 Task: Find connections with filter location Debrecen with filter topic #househunting with filter profile language French with filter current company Dubai Jobs, Gulf Jobs, Jobs in Dubai, Qatar, Kuwait - Boyen Haddin & The Giant HR Consultant with filter school KRISHNA INSTITUTE OF ENGINEERING AND TECHNOLOGY, GHAZIABAD with filter industry Reupholstery and Furniture Repair with filter service category Trade Shows with filter keywords title Taper
Action: Mouse moved to (508, 46)
Screenshot: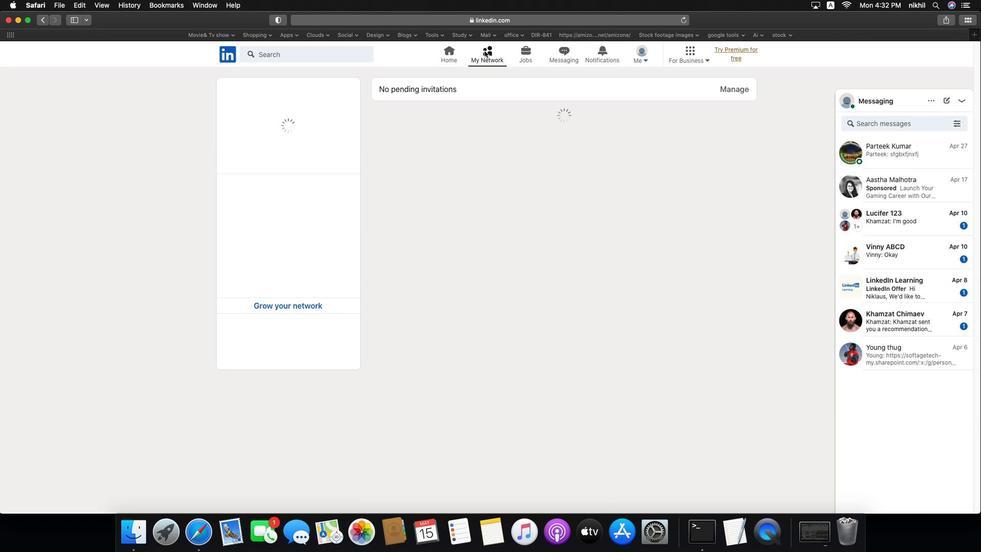 
Action: Mouse pressed left at (508, 46)
Screenshot: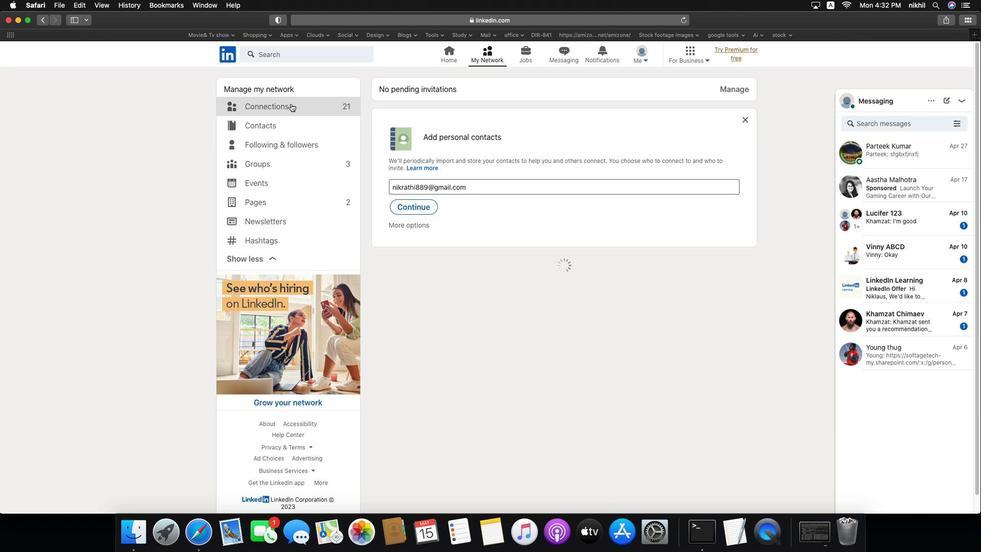 
Action: Mouse moved to (302, 102)
Screenshot: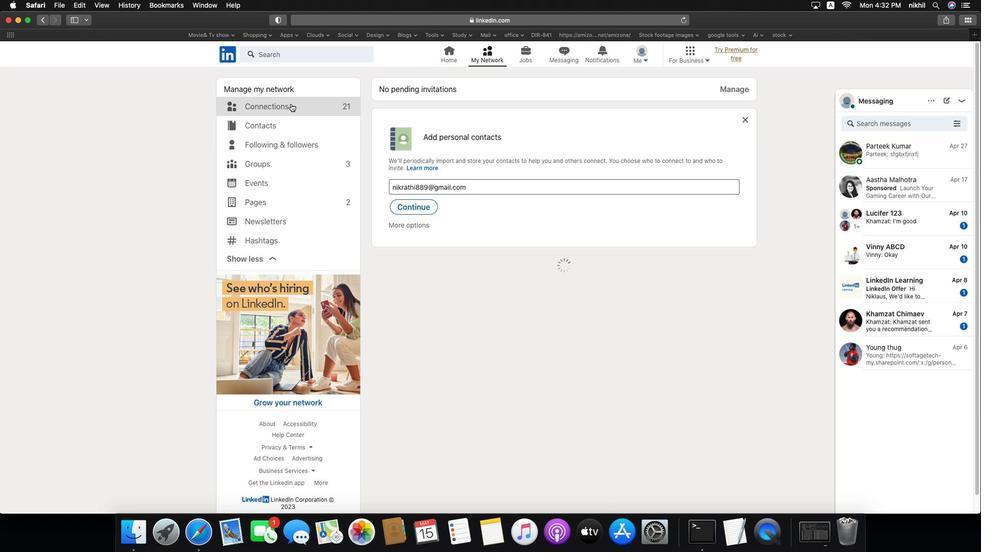 
Action: Mouse pressed left at (302, 102)
Screenshot: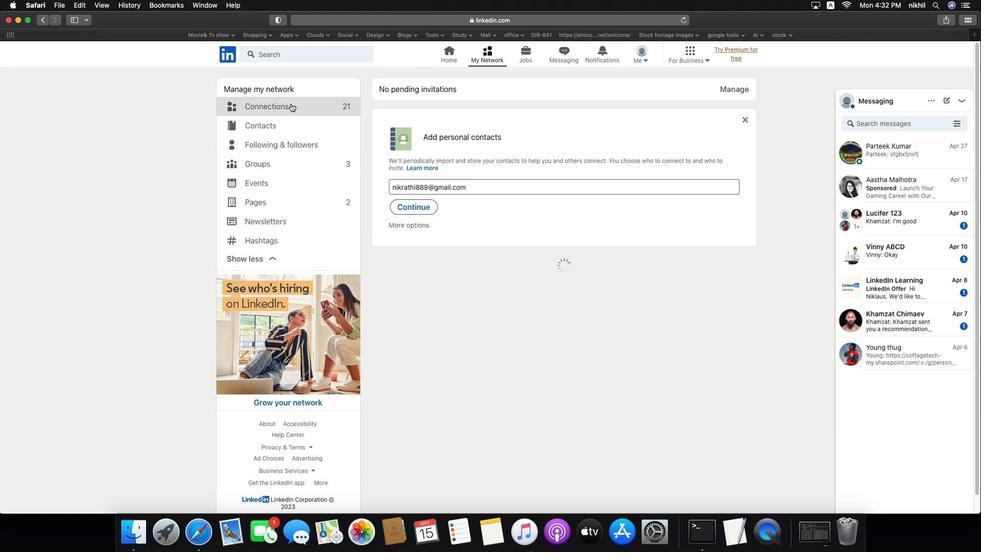 
Action: Mouse moved to (329, 119)
Screenshot: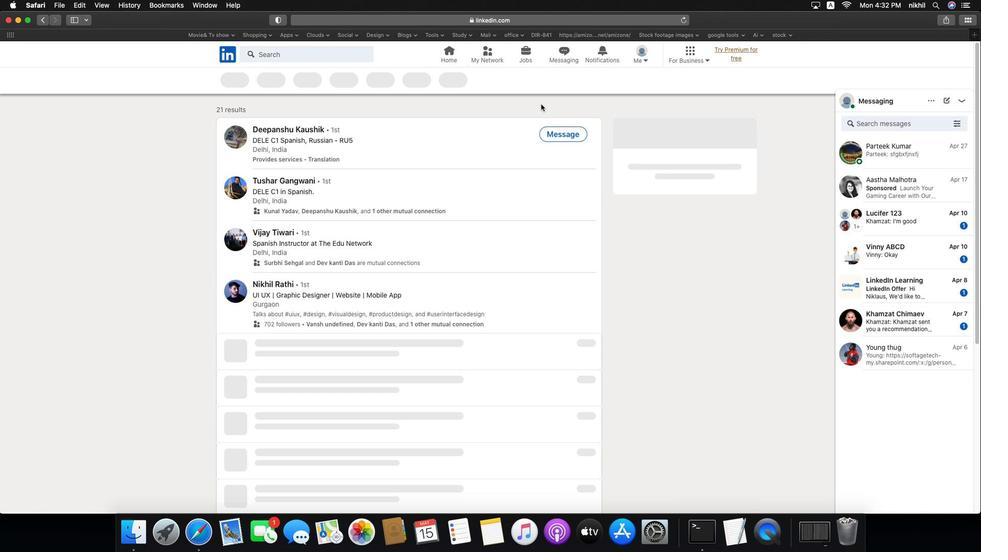 
Action: Mouse scrolled (329, 119) with delta (-7, -7)
Screenshot: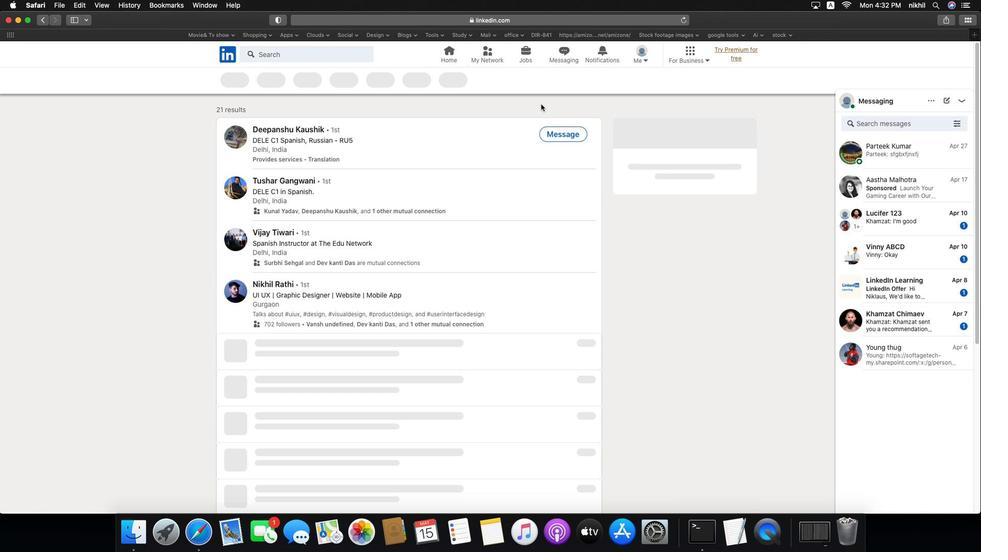 
Action: Mouse scrolled (329, 119) with delta (-7, -7)
Screenshot: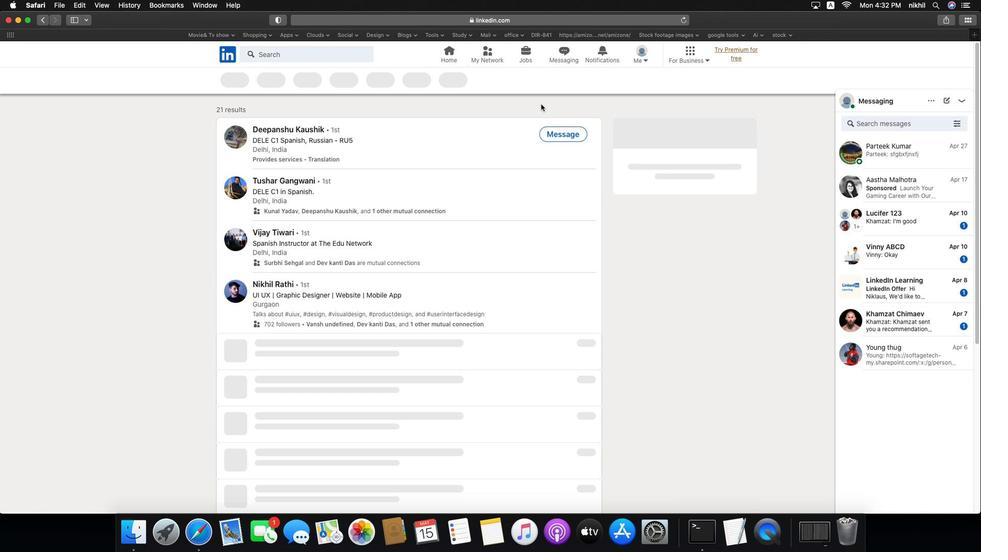 
Action: Mouse scrolled (329, 119) with delta (-7, -6)
Screenshot: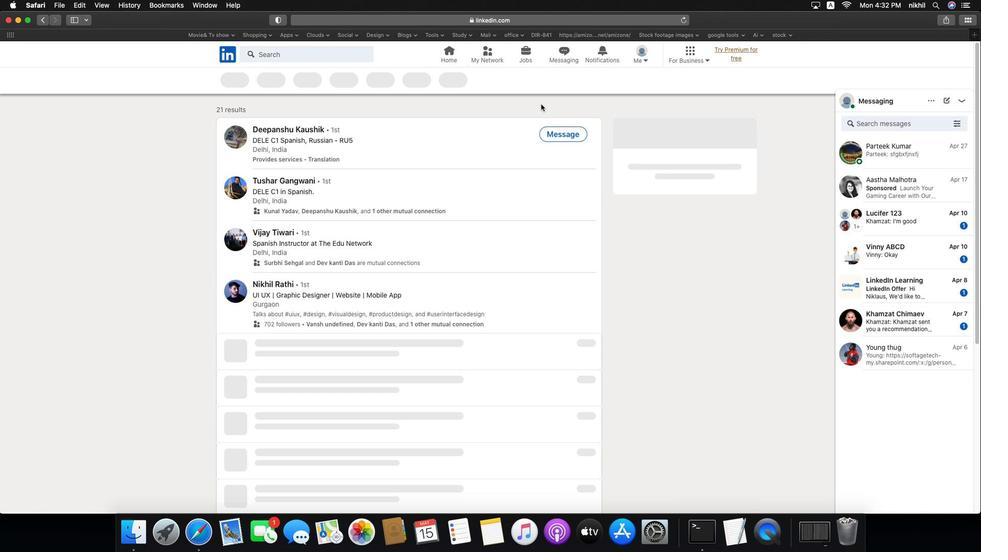 
Action: Mouse scrolled (329, 119) with delta (-7, -5)
Screenshot: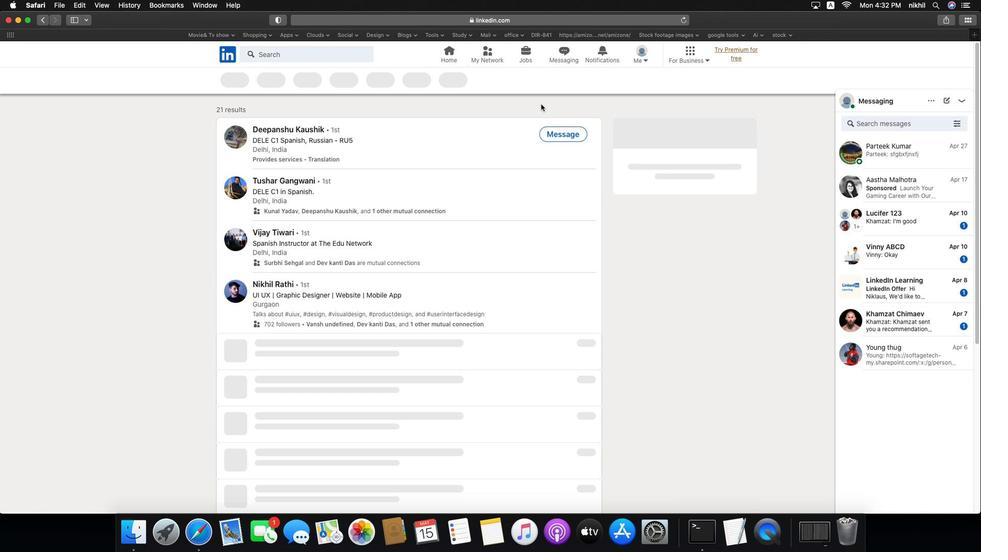 
Action: Mouse moved to (569, 103)
Screenshot: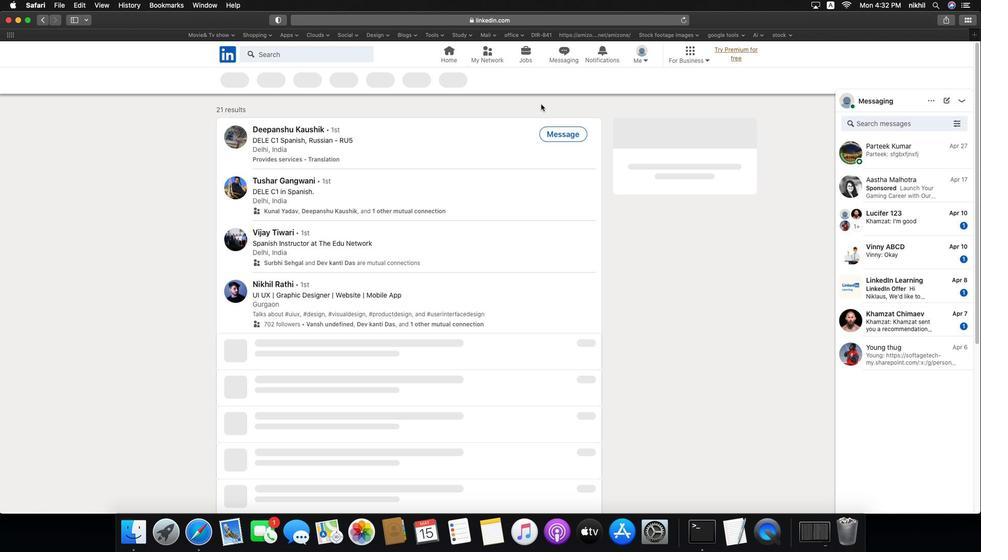 
Action: Mouse pressed left at (569, 103)
Screenshot: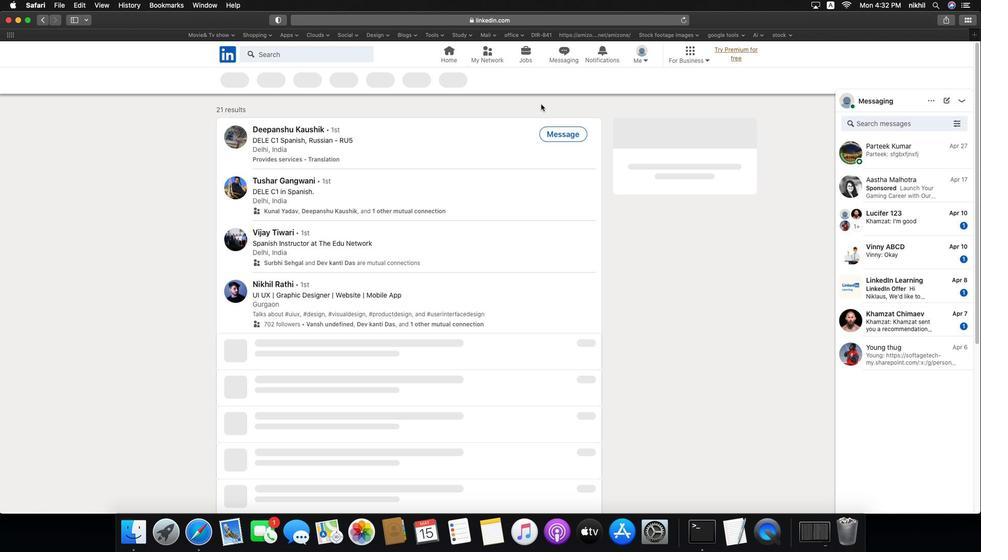 
Action: Mouse moved to (568, 82)
Screenshot: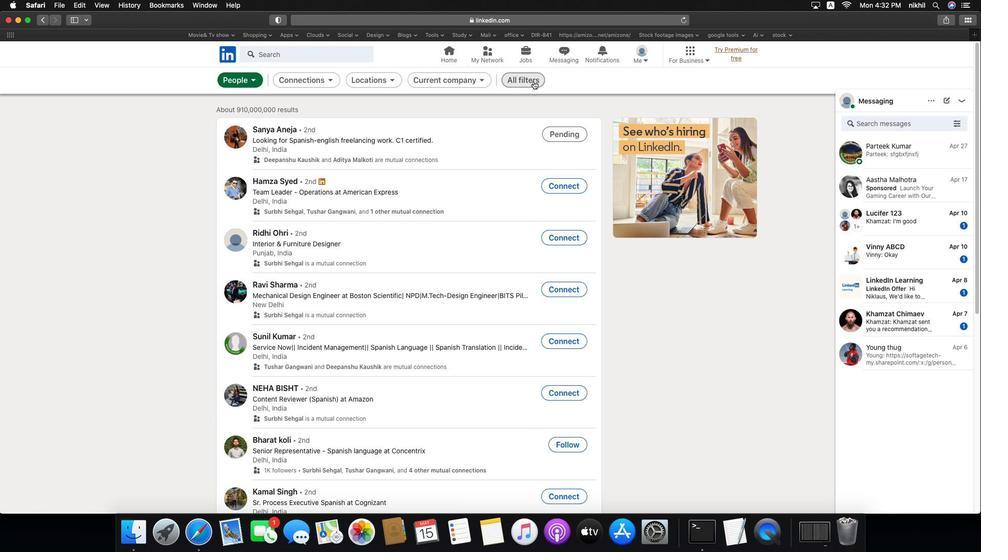 
Action: Mouse pressed left at (568, 82)
Screenshot: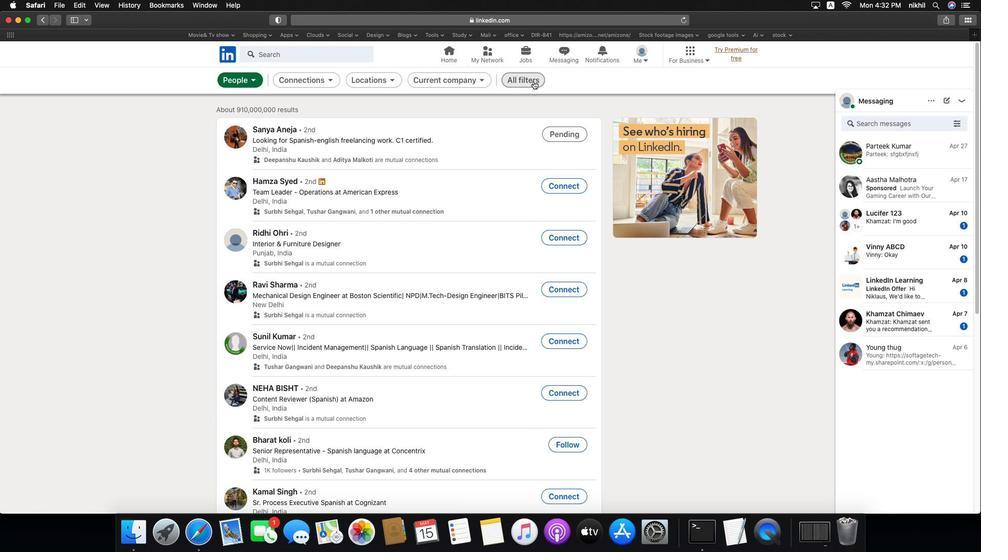 
Action: Mouse moved to (560, 78)
Screenshot: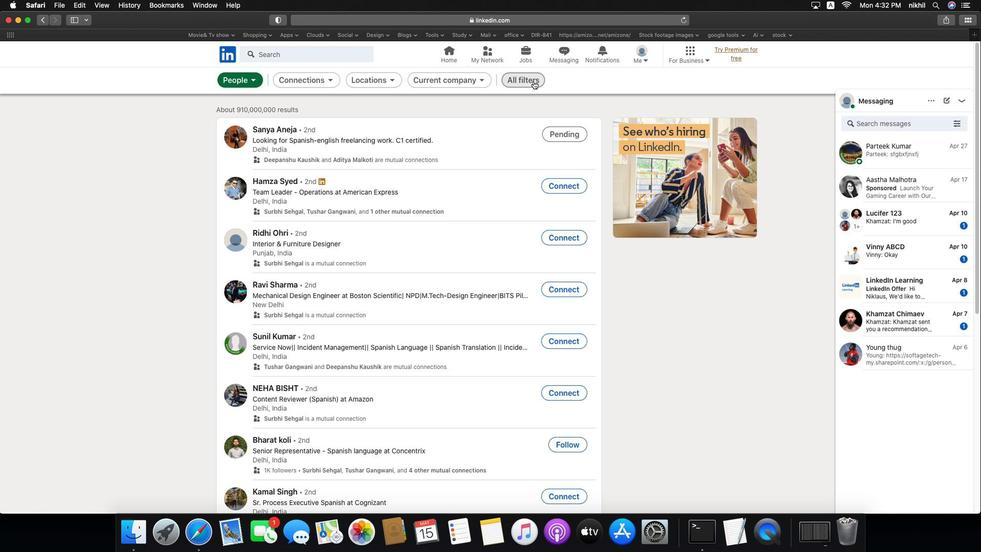 
Action: Mouse pressed left at (560, 78)
Screenshot: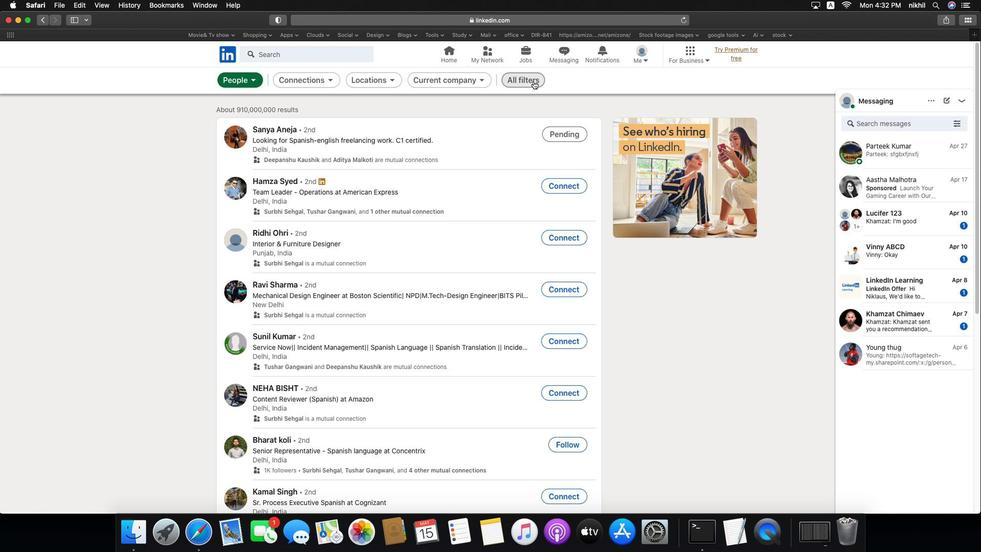 
Action: Mouse moved to (898, 270)
Screenshot: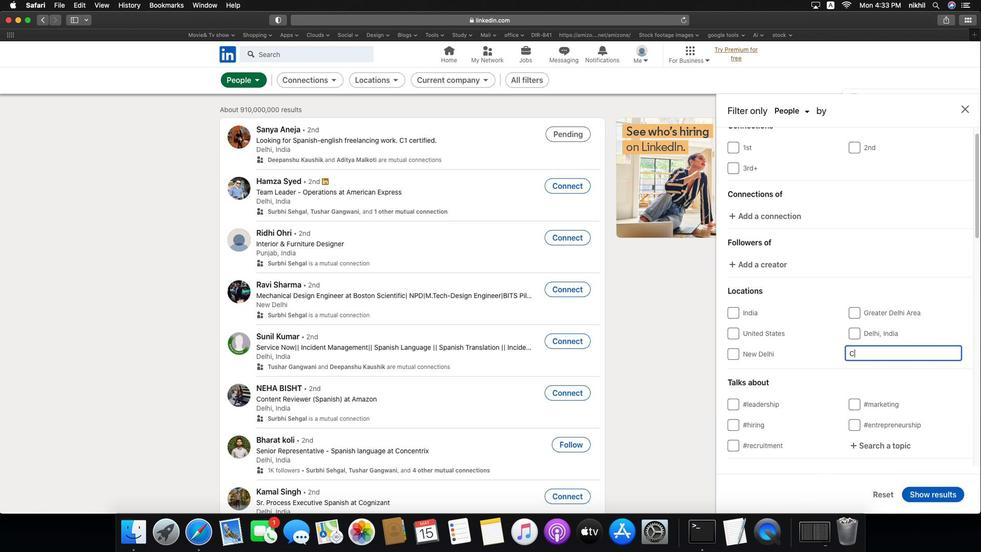 
Action: Mouse scrolled (898, 270) with delta (-7, -8)
Screenshot: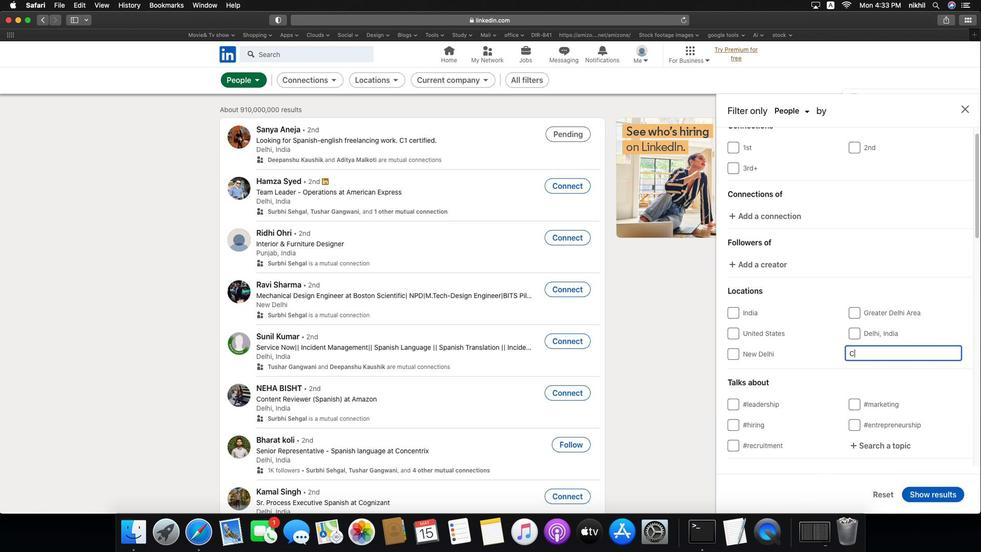 
Action: Mouse scrolled (898, 270) with delta (-7, -8)
Screenshot: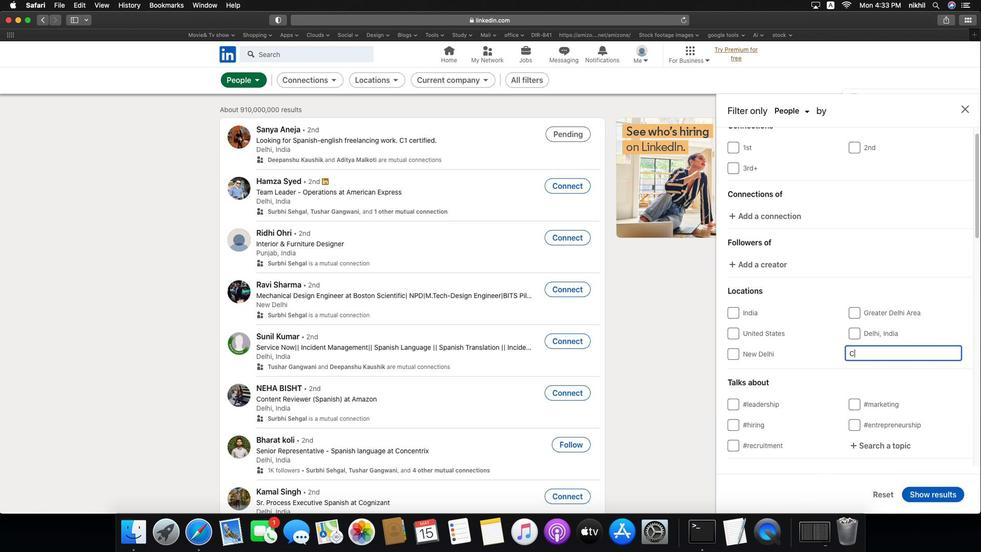 
Action: Mouse moved to (917, 367)
Screenshot: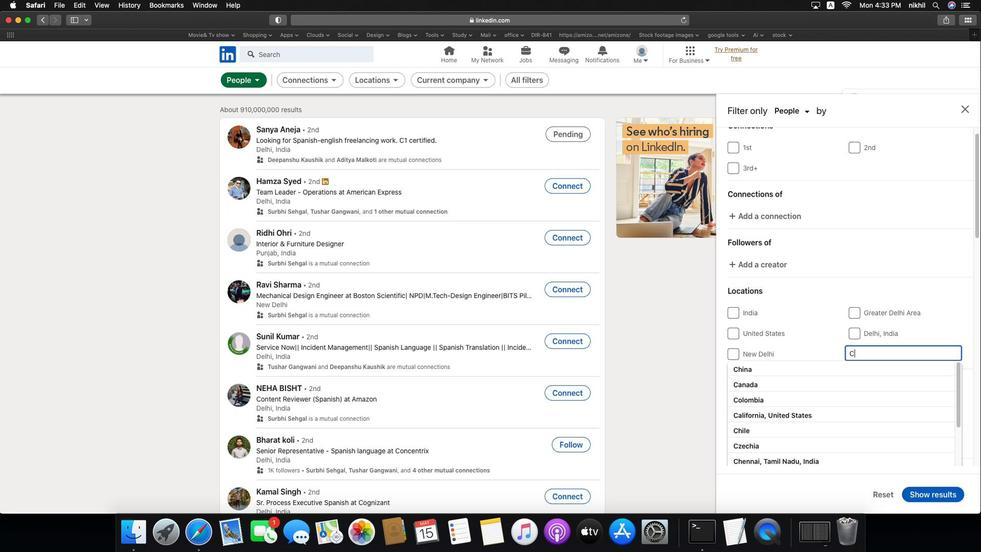 
Action: Mouse pressed left at (917, 367)
Screenshot: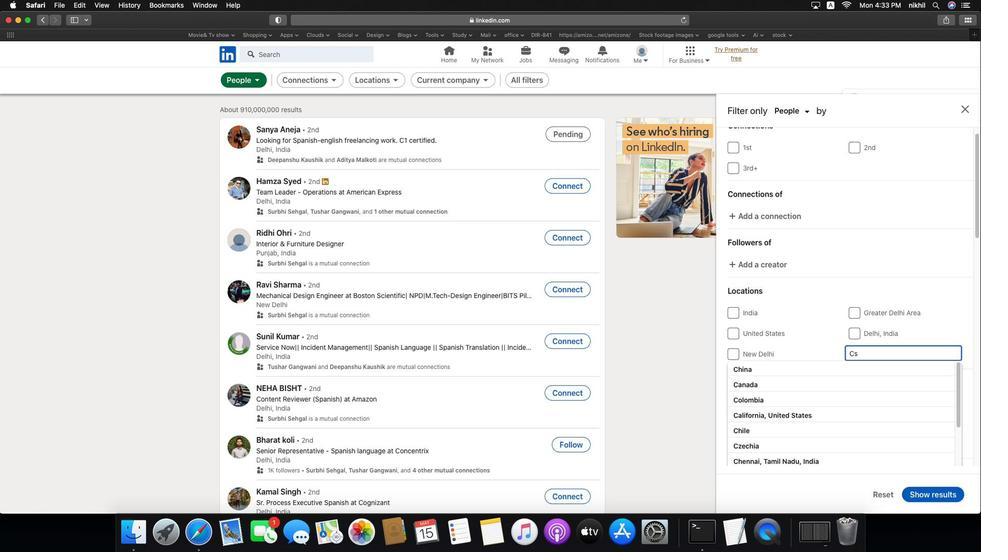 
Action: Key pressed Key.caps_lock'C'Key.caps_lock's''o''n''g''r''a''d'Key.enter
Screenshot: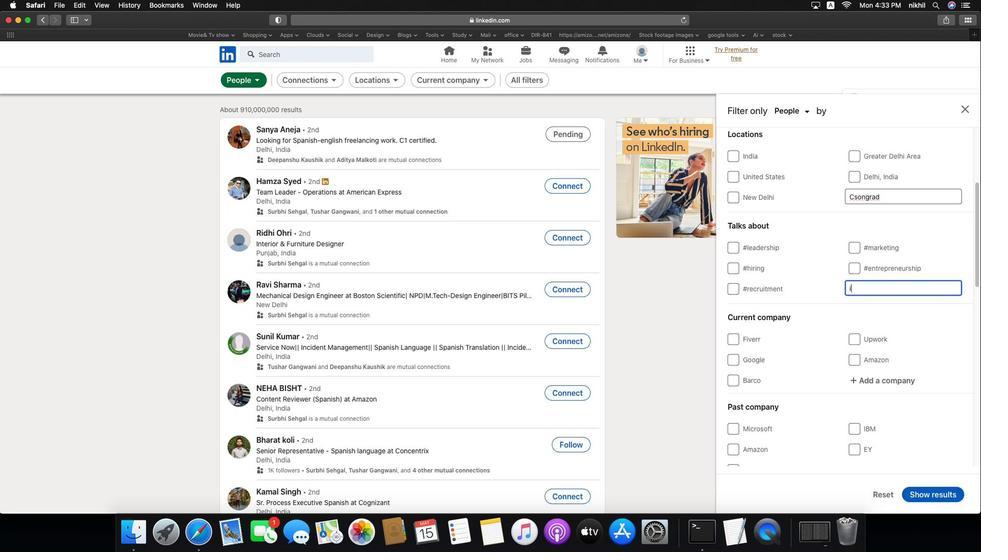 
Action: Mouse moved to (919, 368)
Screenshot: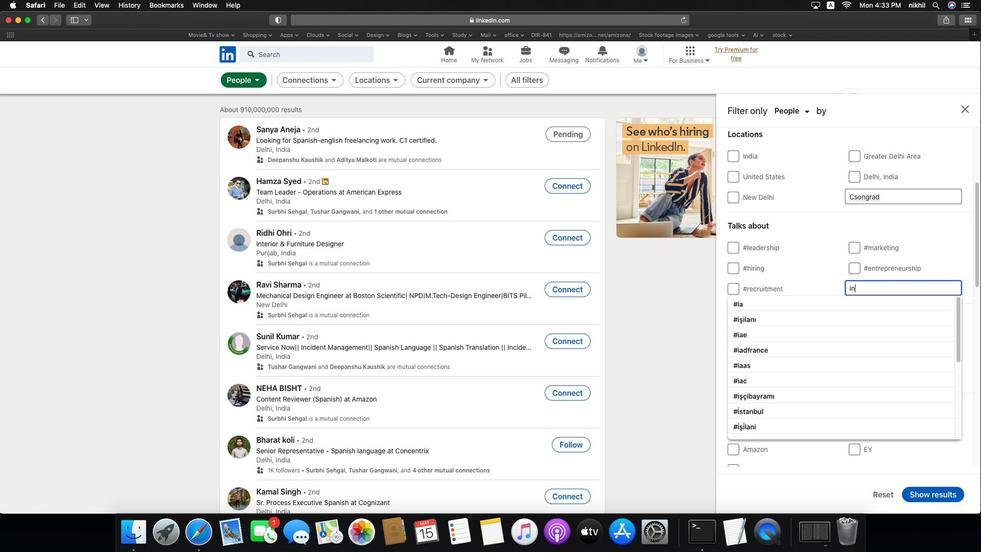 
Action: Mouse scrolled (919, 368) with delta (-7, -8)
Screenshot: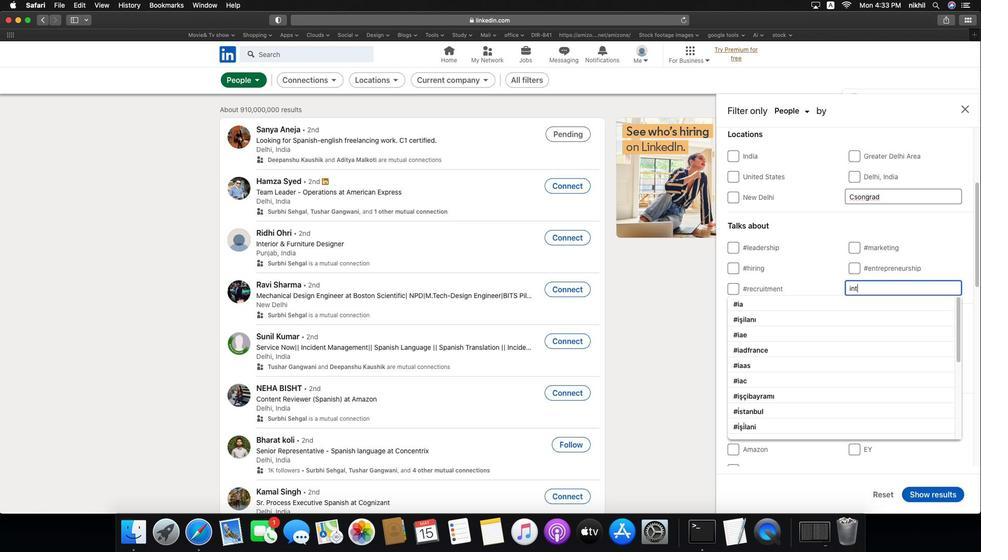 
Action: Mouse scrolled (919, 368) with delta (-7, -8)
Screenshot: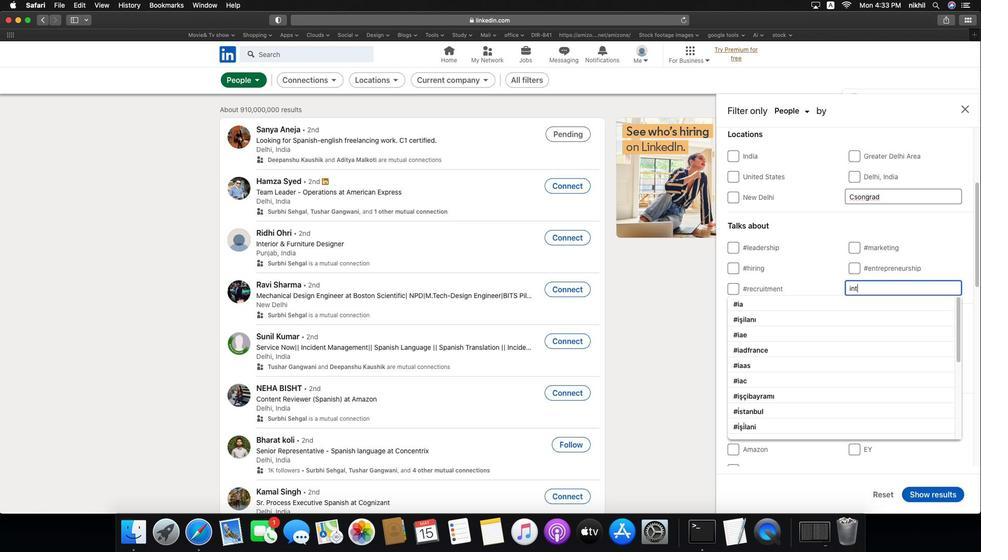 
Action: Mouse scrolled (919, 368) with delta (-7, -9)
Screenshot: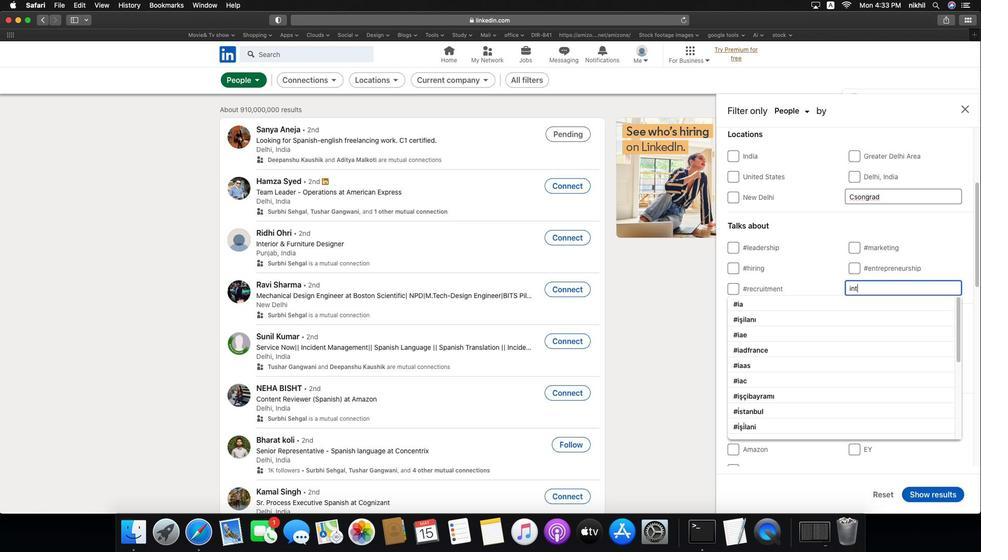 
Action: Mouse scrolled (919, 368) with delta (-7, -9)
Screenshot: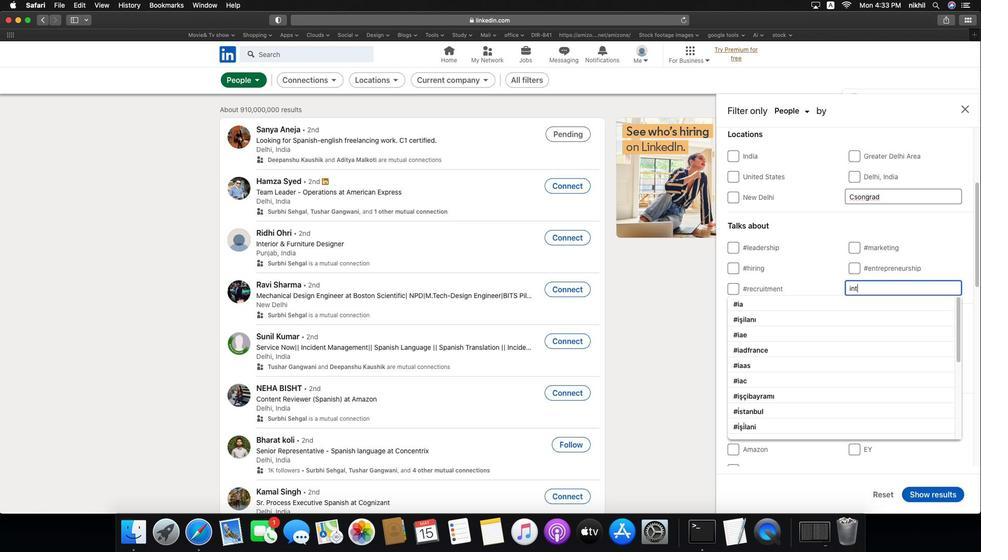 
Action: Mouse moved to (919, 303)
Screenshot: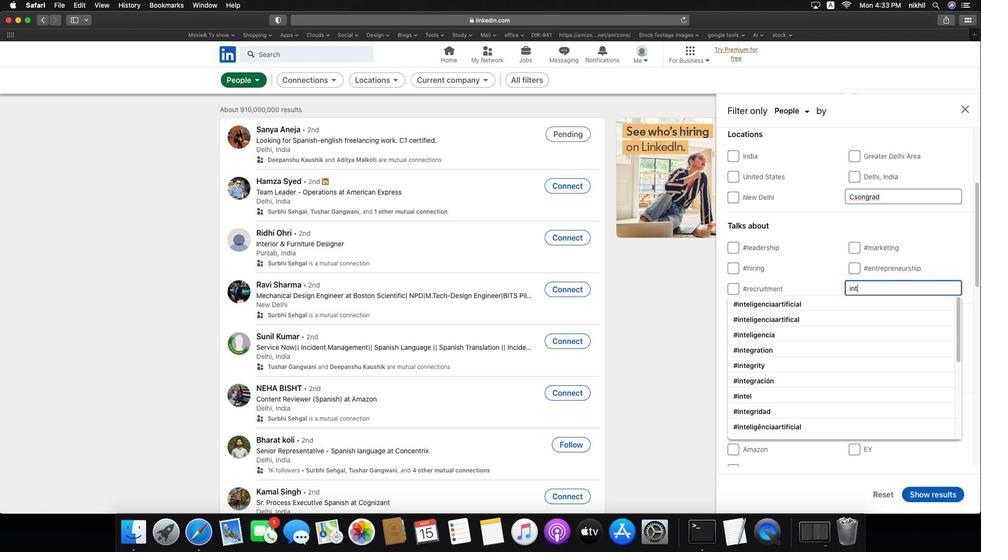 
Action: Mouse pressed left at (919, 303)
Screenshot: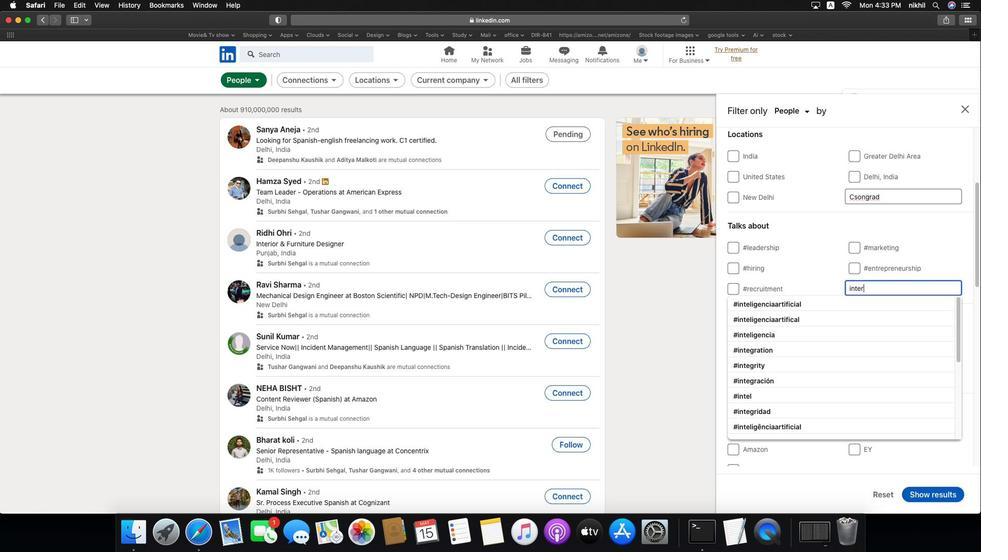 
Action: Key pressed 'i''n''t''e''r'
Screenshot: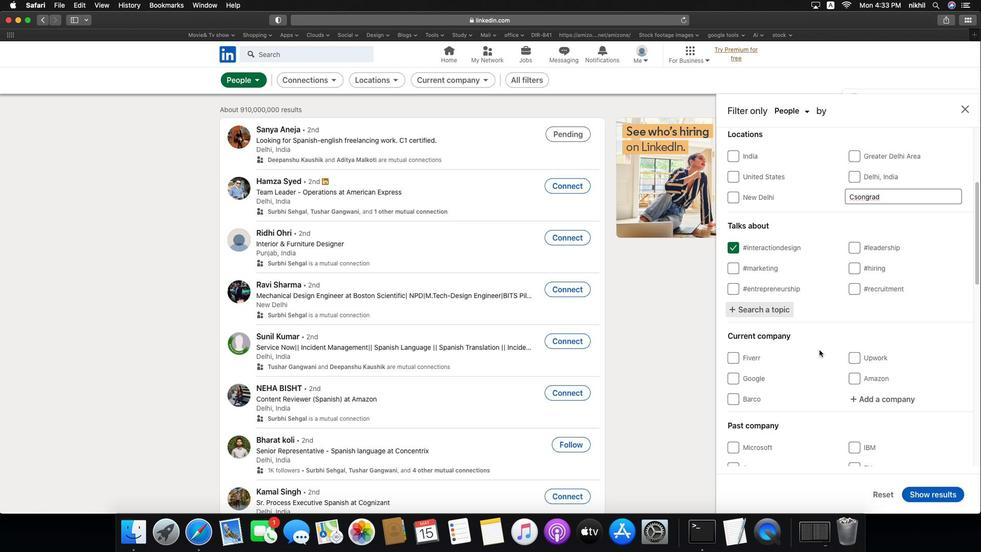 
Action: Mouse moved to (866, 365)
Screenshot: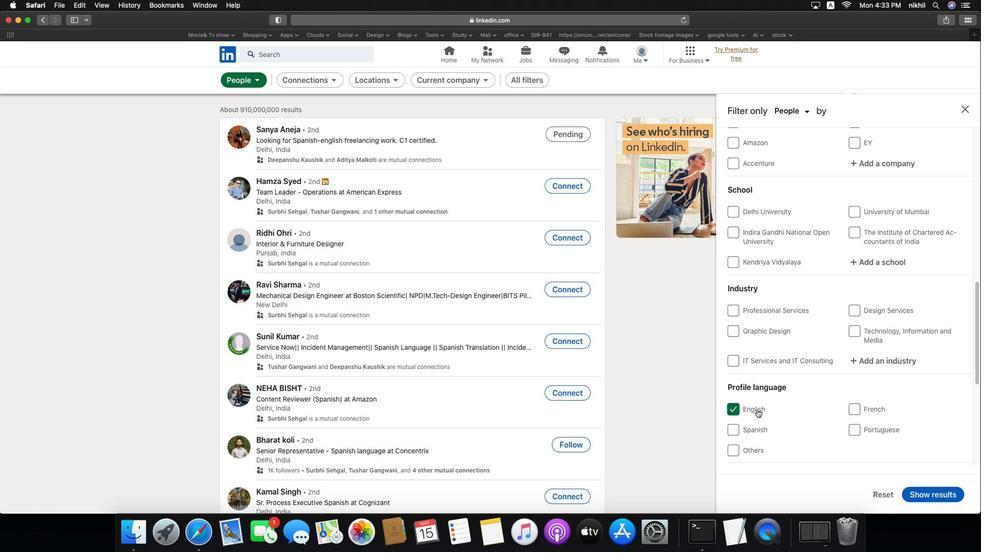 
Action: Mouse pressed left at (866, 365)
Screenshot: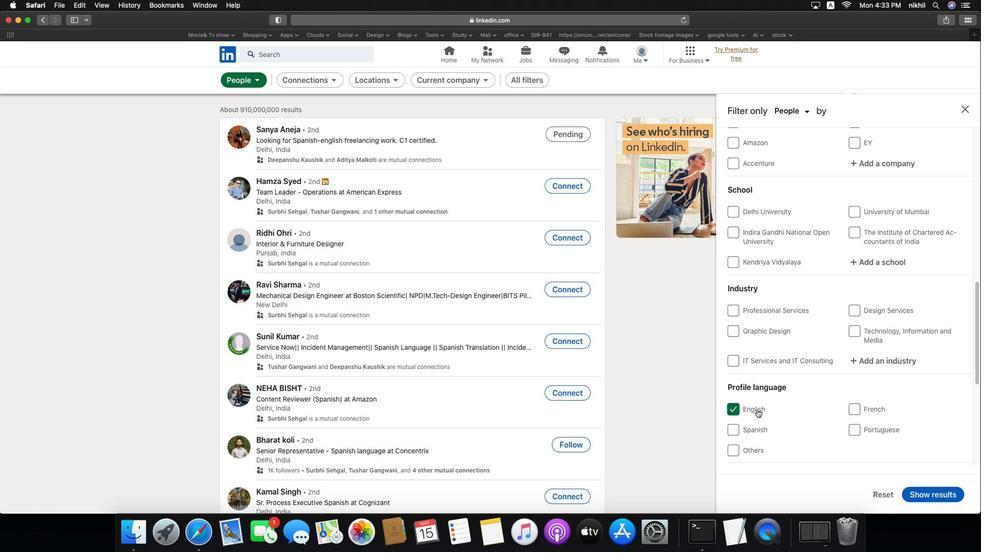 
Action: Mouse moved to (866, 365)
Screenshot: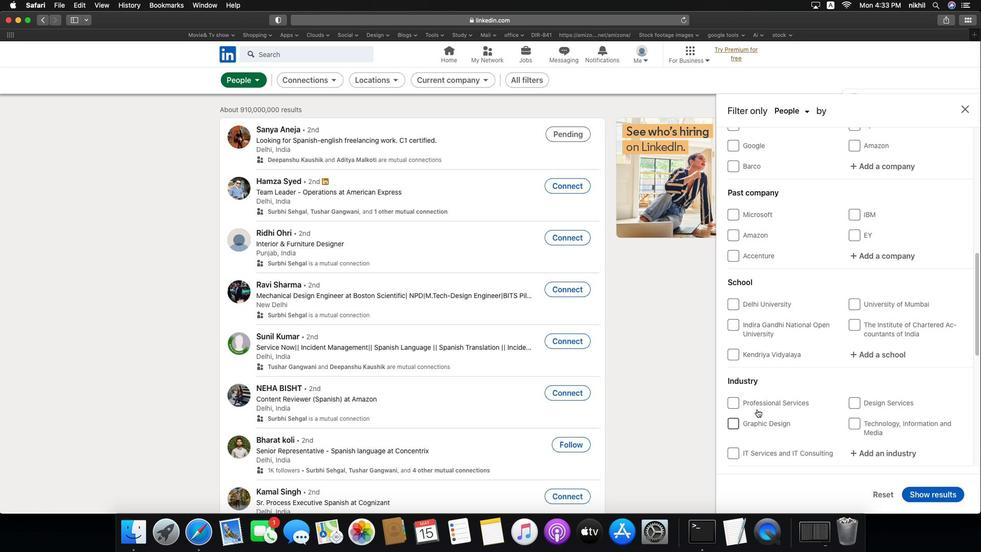 
Action: Mouse scrolled (866, 365) with delta (-7, -8)
Screenshot: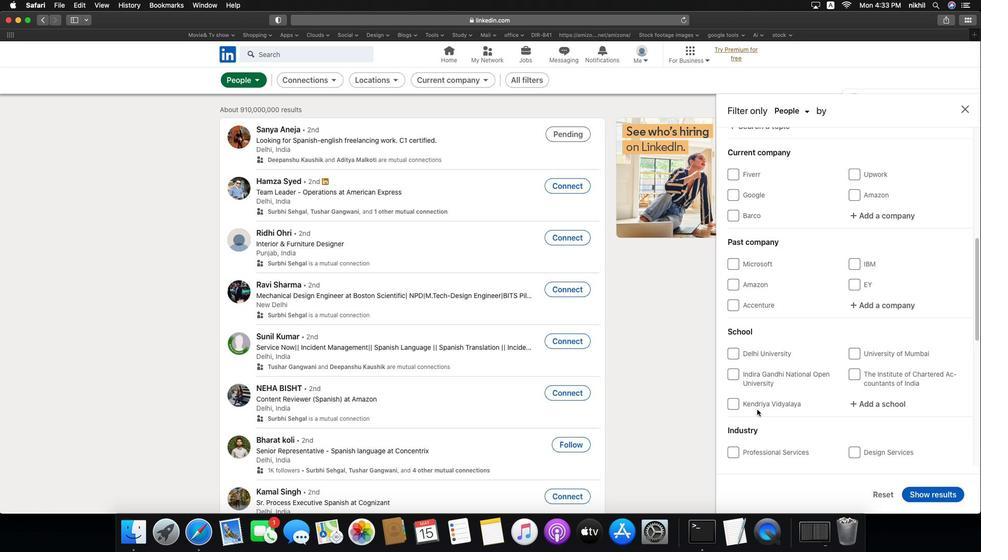 
Action: Mouse scrolled (866, 365) with delta (-7, -8)
Screenshot: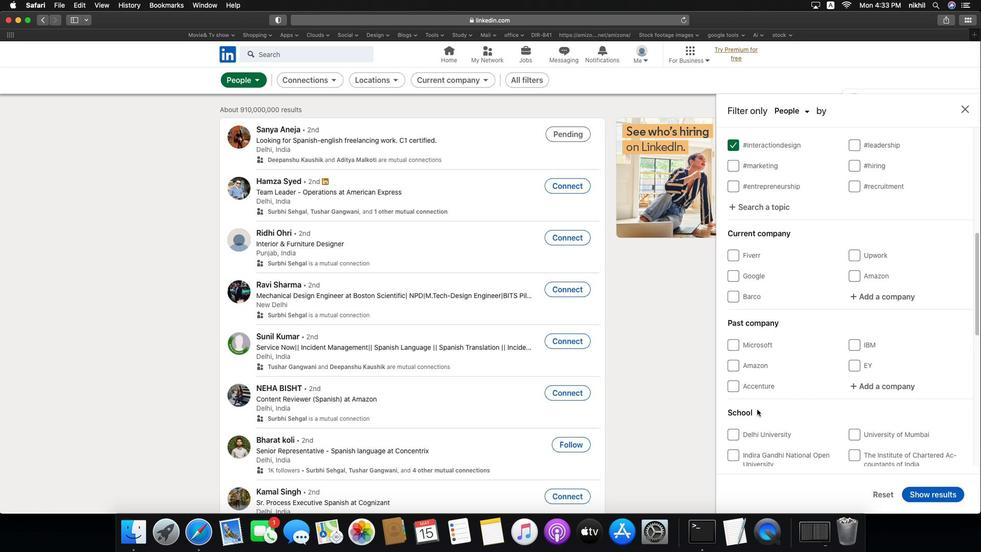 
Action: Mouse scrolled (866, 365) with delta (-7, -8)
Screenshot: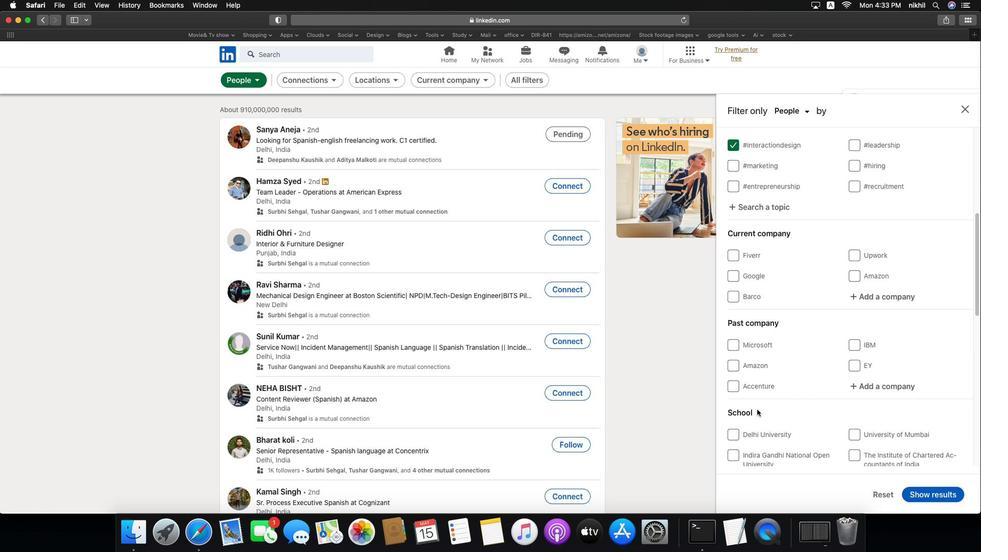 
Action: Mouse scrolled (866, 365) with delta (-7, -8)
Screenshot: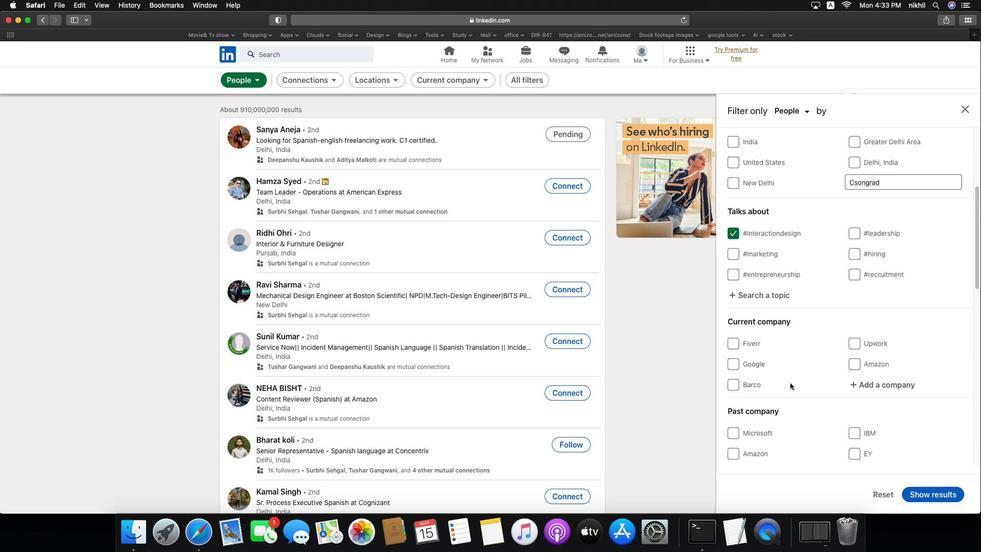 
Action: Mouse scrolled (866, 365) with delta (-7, -8)
Screenshot: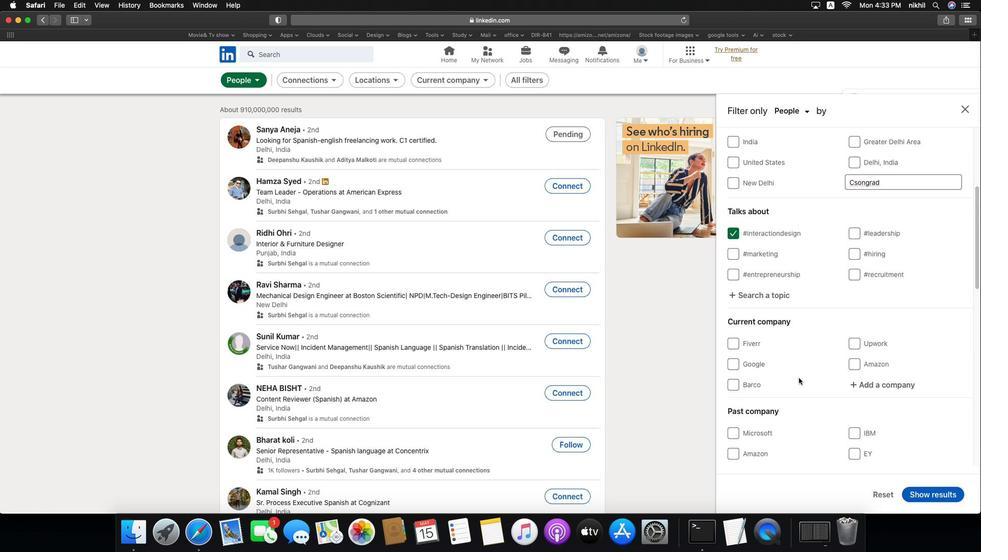 
Action: Mouse scrolled (866, 365) with delta (-7, -9)
Screenshot: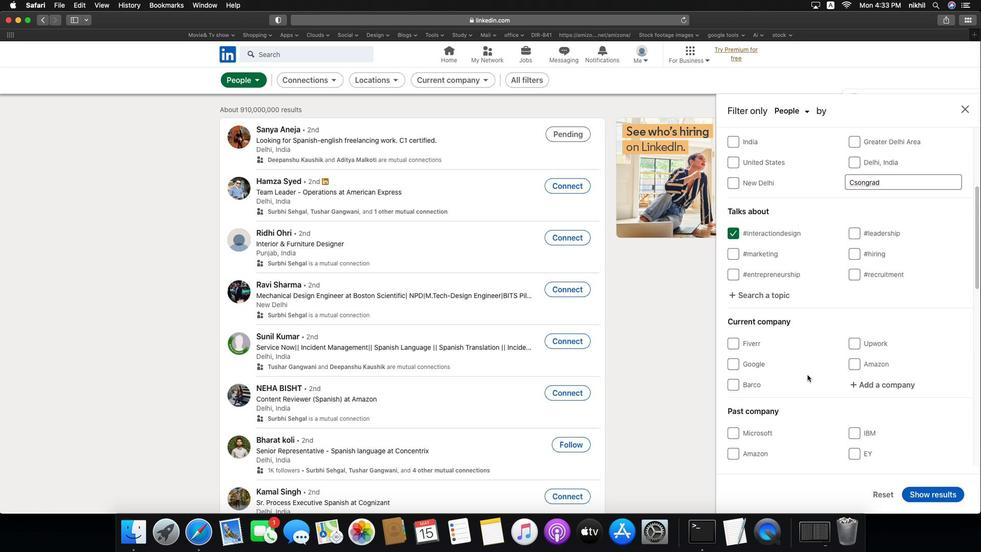 
Action: Mouse scrolled (866, 365) with delta (-7, -9)
Screenshot: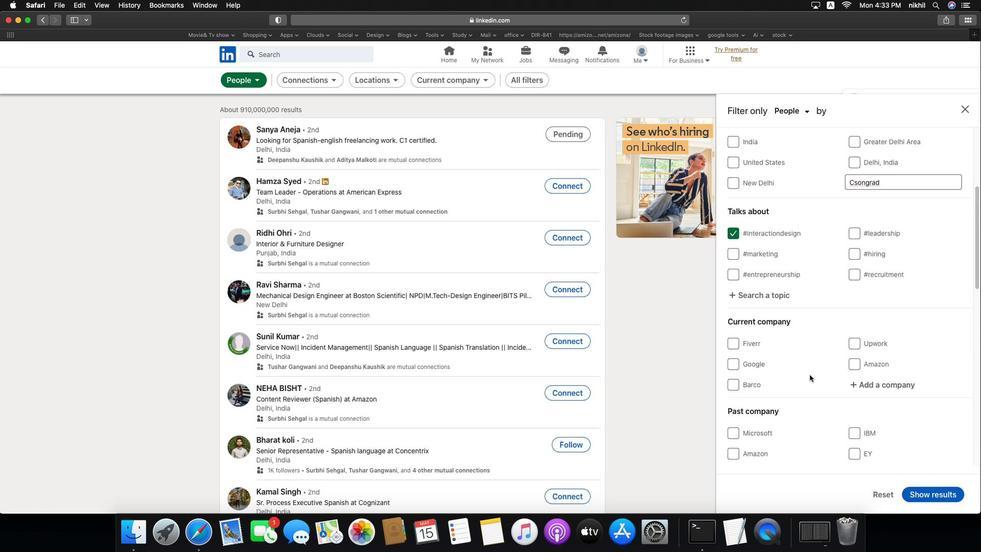
Action: Mouse scrolled (866, 365) with delta (-7, -8)
Screenshot: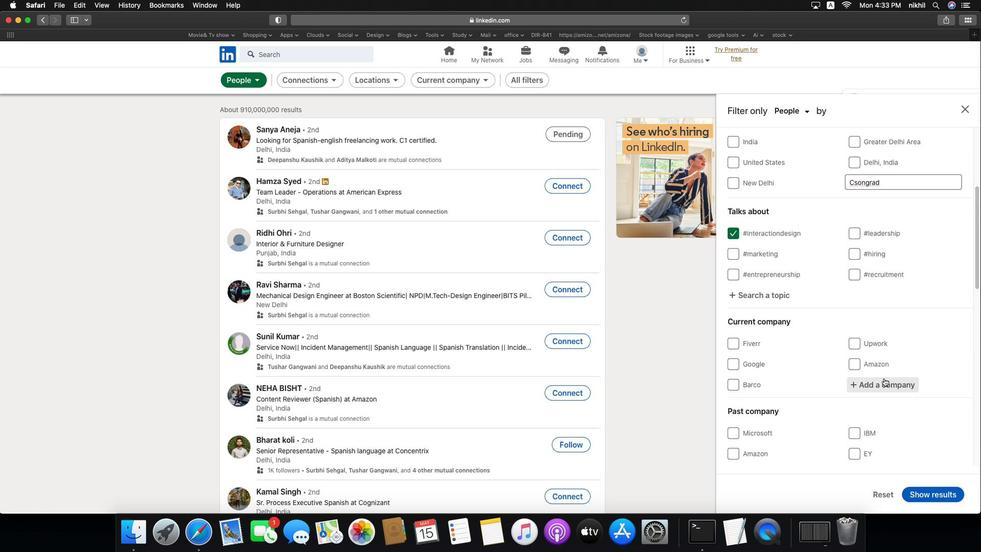 
Action: Mouse scrolled (866, 365) with delta (-7, -8)
Screenshot: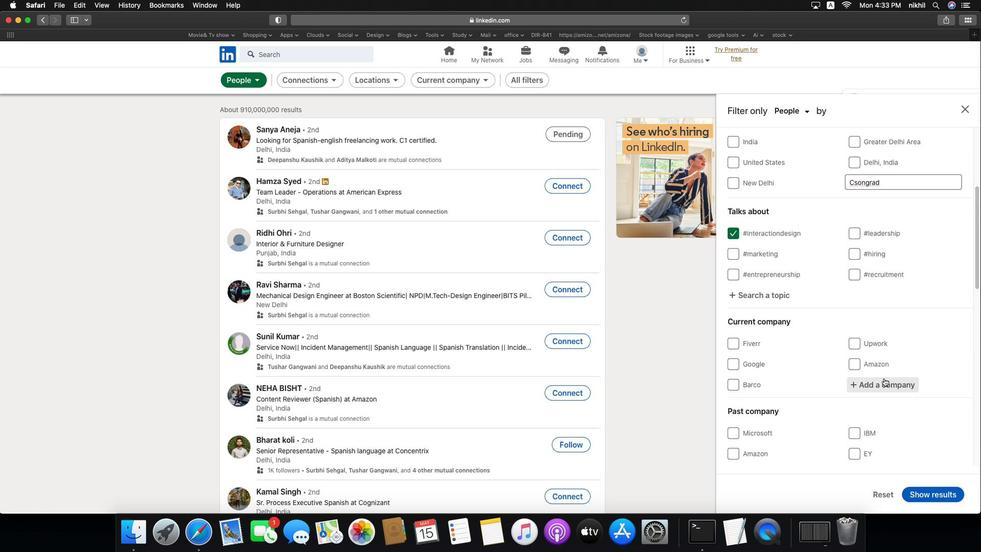 
Action: Mouse scrolled (866, 365) with delta (-7, -9)
Screenshot: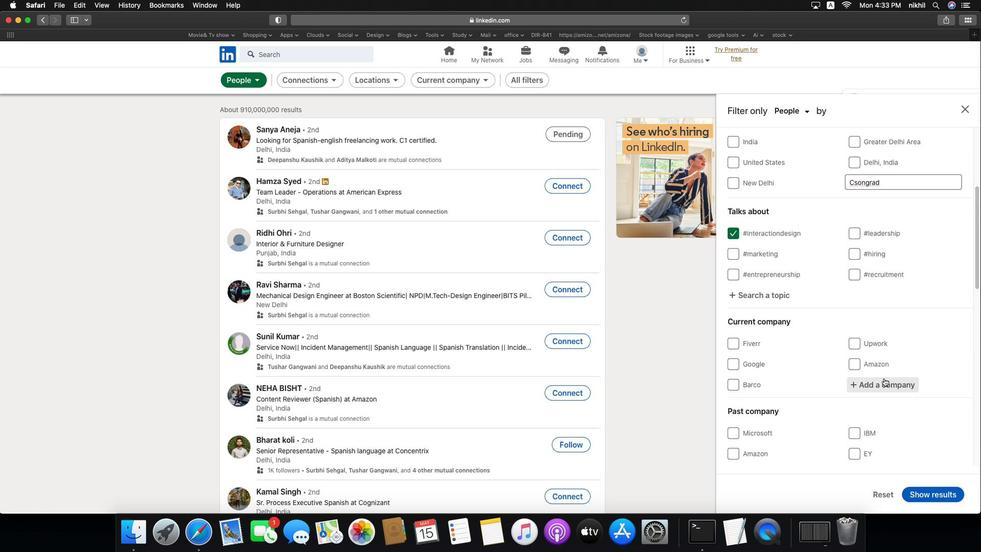 
Action: Mouse scrolled (866, 365) with delta (-7, -8)
Screenshot: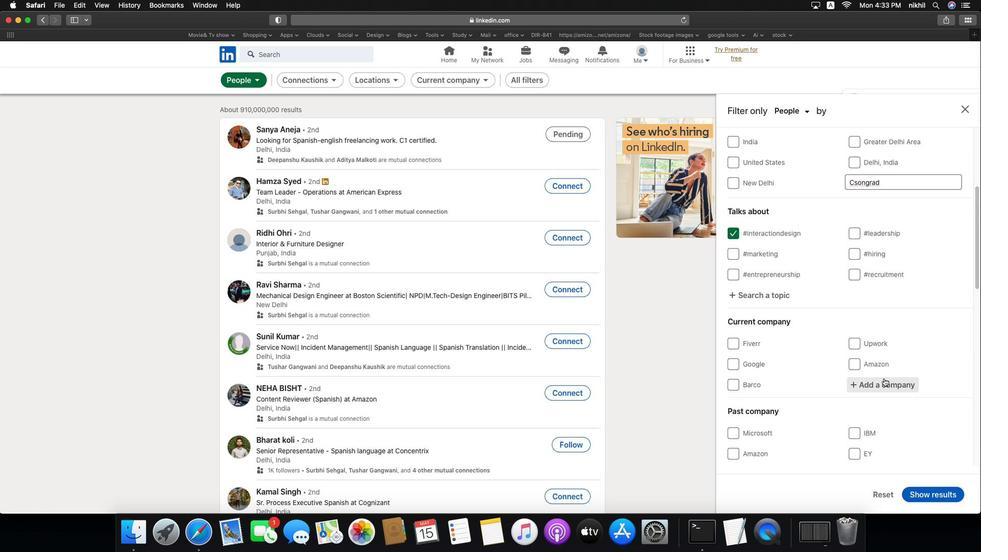 
Action: Mouse moved to (799, 428)
Screenshot: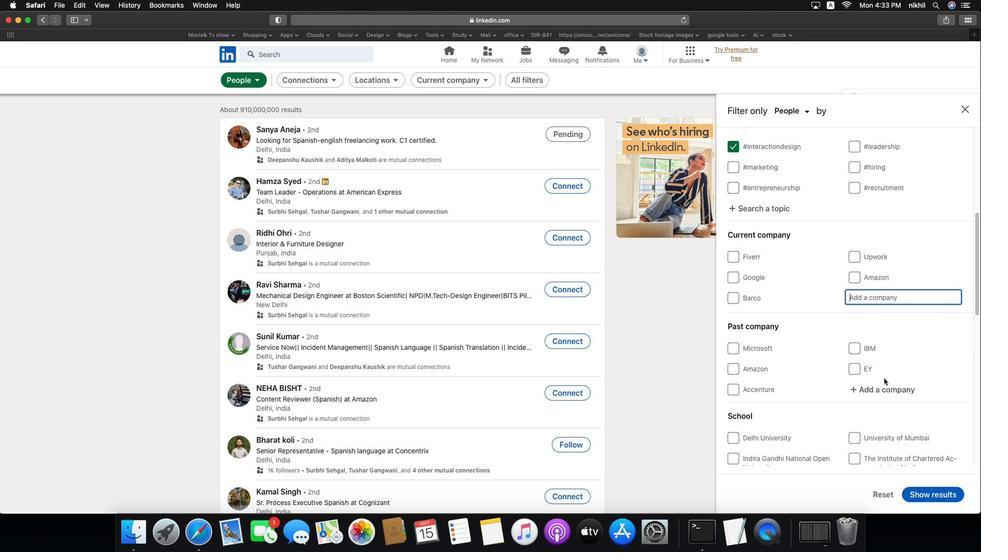 
Action: Mouse pressed left at (799, 428)
Screenshot: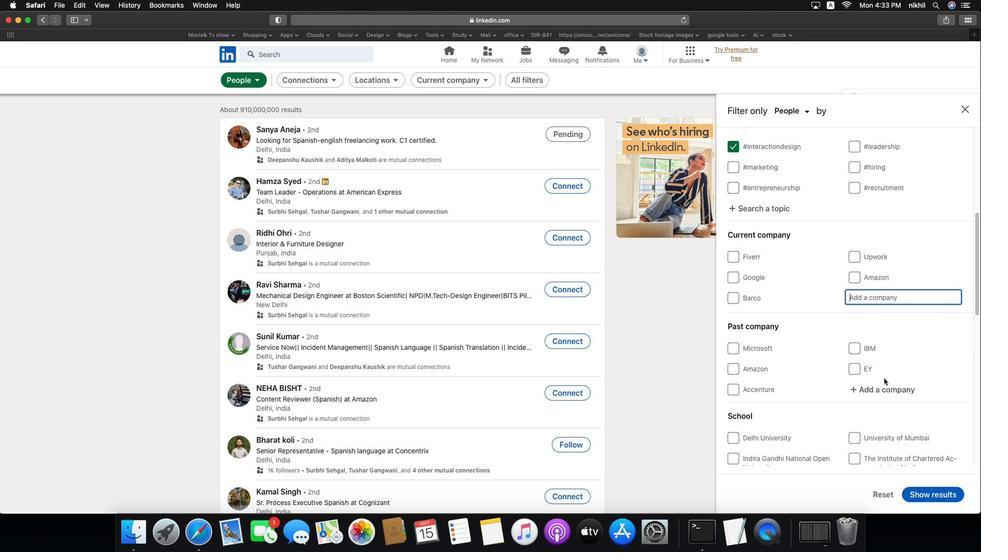
Action: Mouse scrolled (799, 428) with delta (-7, -7)
Screenshot: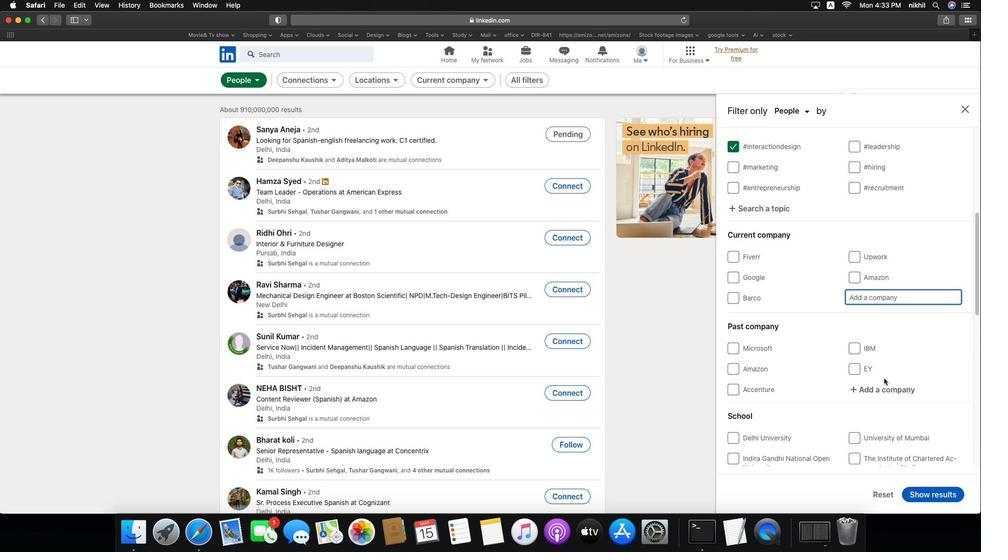 
Action: Mouse scrolled (799, 428) with delta (-7, -7)
Screenshot: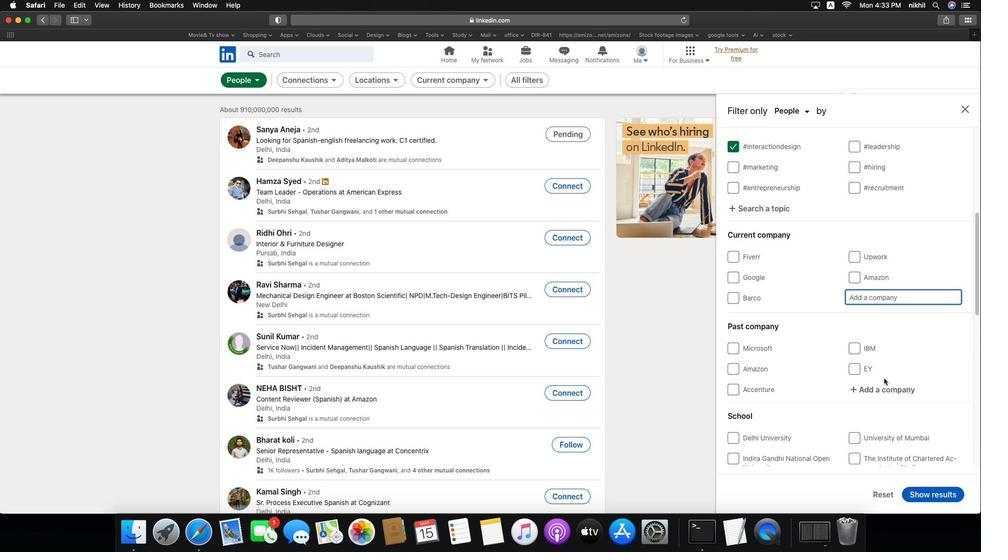 
Action: Mouse scrolled (799, 428) with delta (-7, -6)
Screenshot: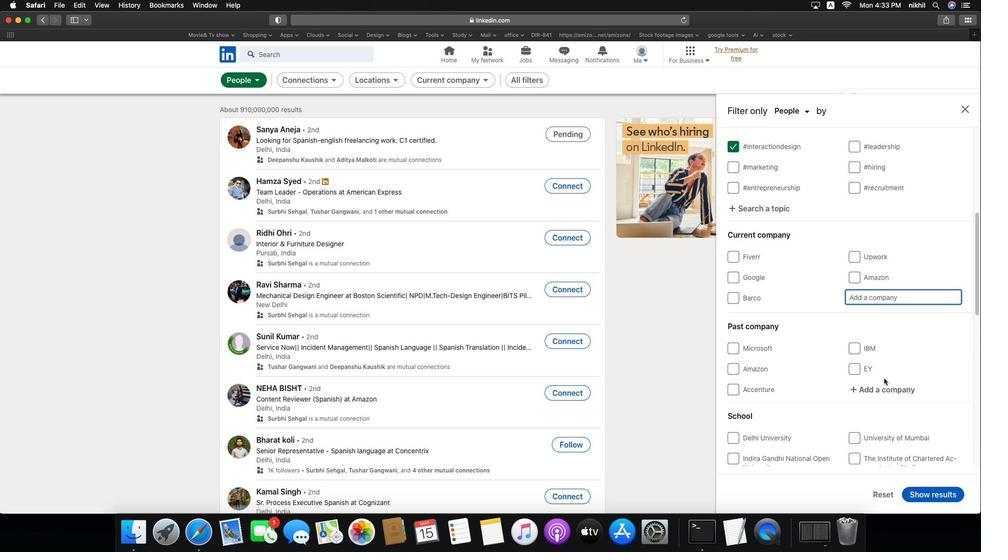 
Action: Mouse scrolled (799, 428) with delta (-7, -7)
Screenshot: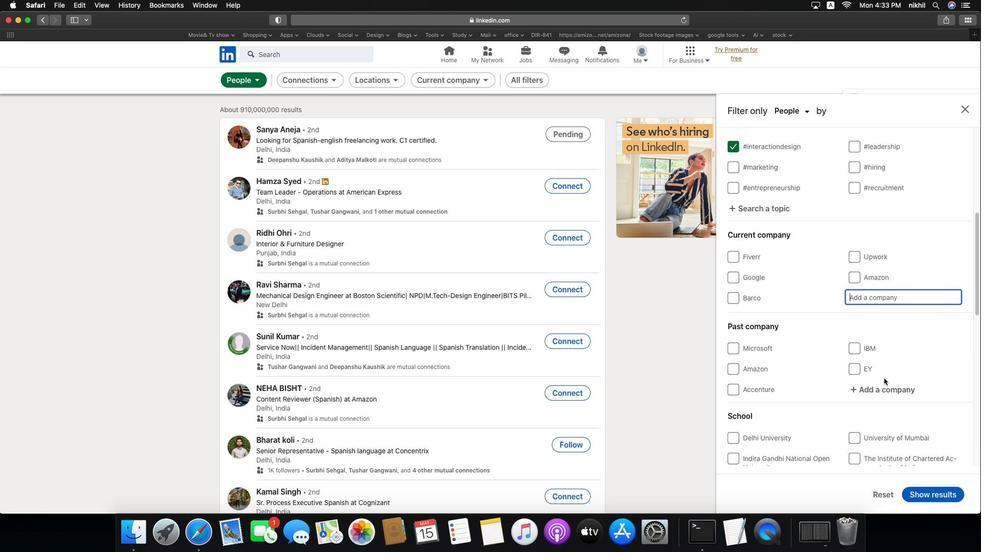 
Action: Mouse scrolled (799, 428) with delta (-7, -7)
Screenshot: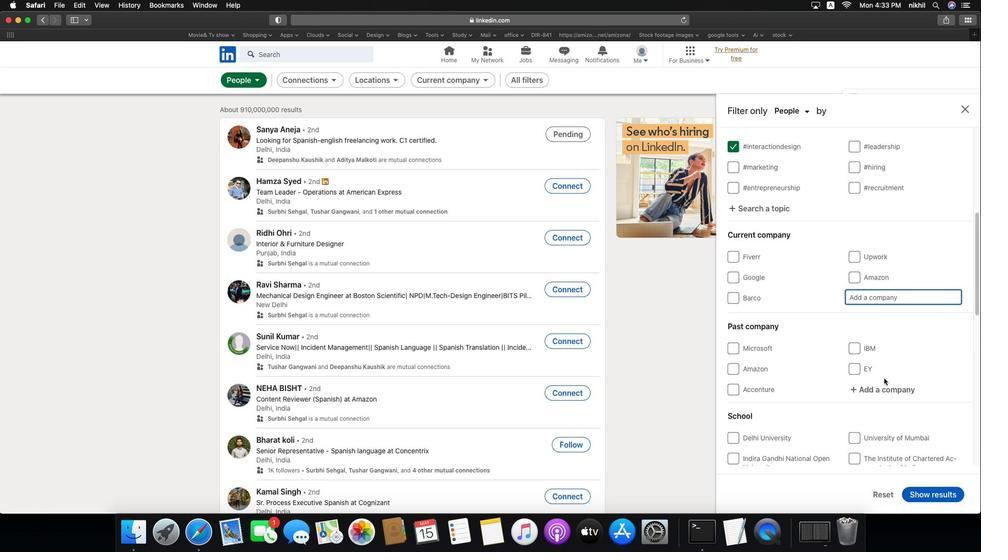 
Action: Mouse scrolled (799, 428) with delta (-7, -6)
Screenshot: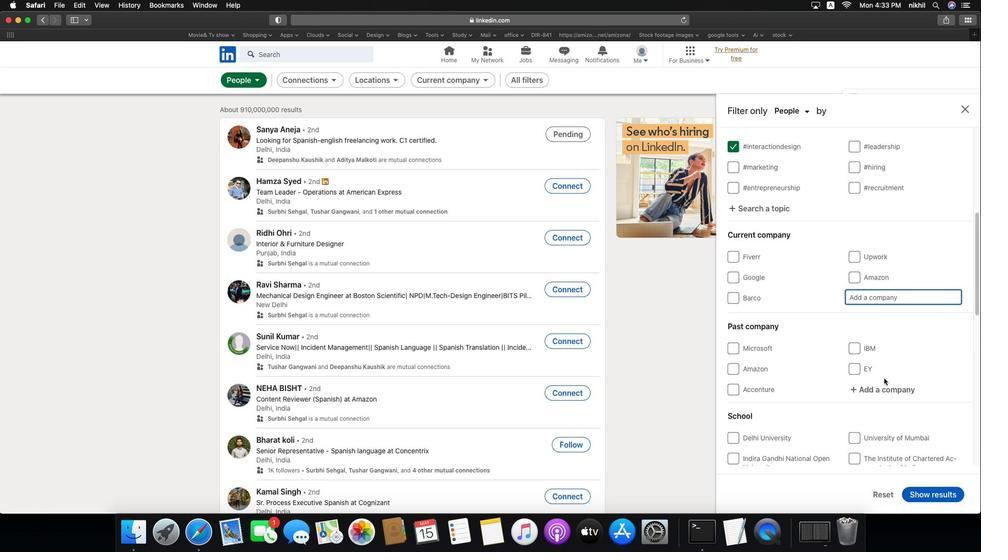 
Action: Mouse scrolled (799, 428) with delta (-7, -7)
Screenshot: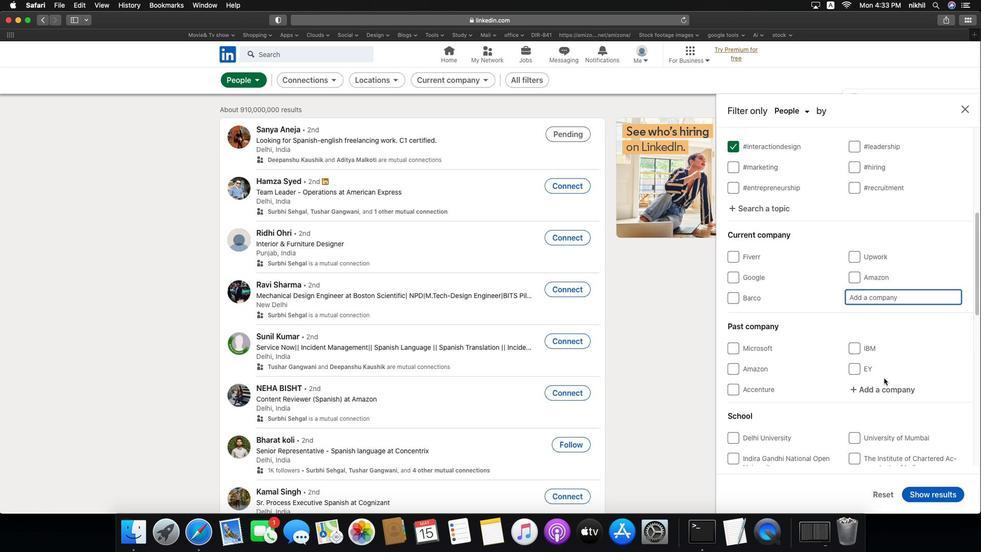 
Action: Mouse scrolled (799, 428) with delta (-7, -7)
Screenshot: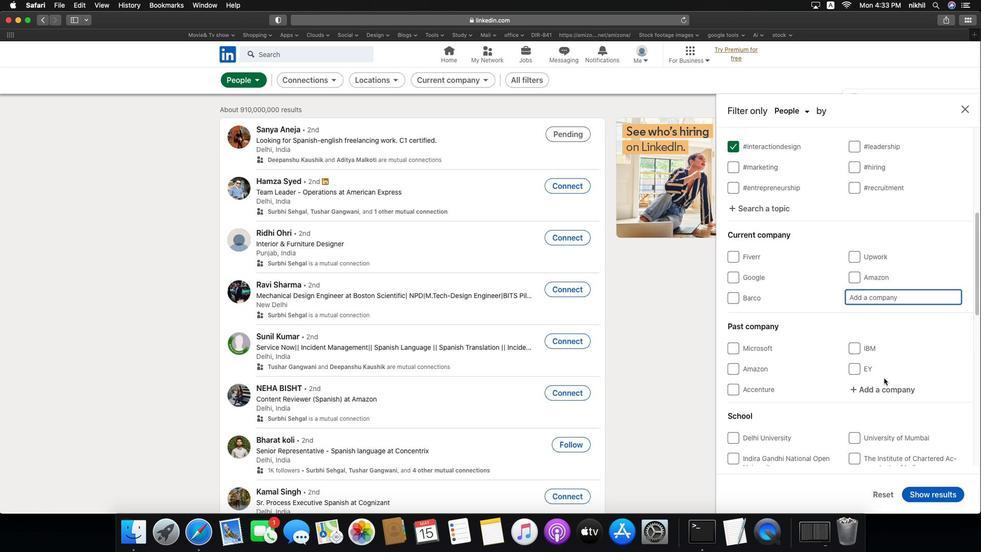 
Action: Mouse scrolled (799, 428) with delta (-7, -6)
Screenshot: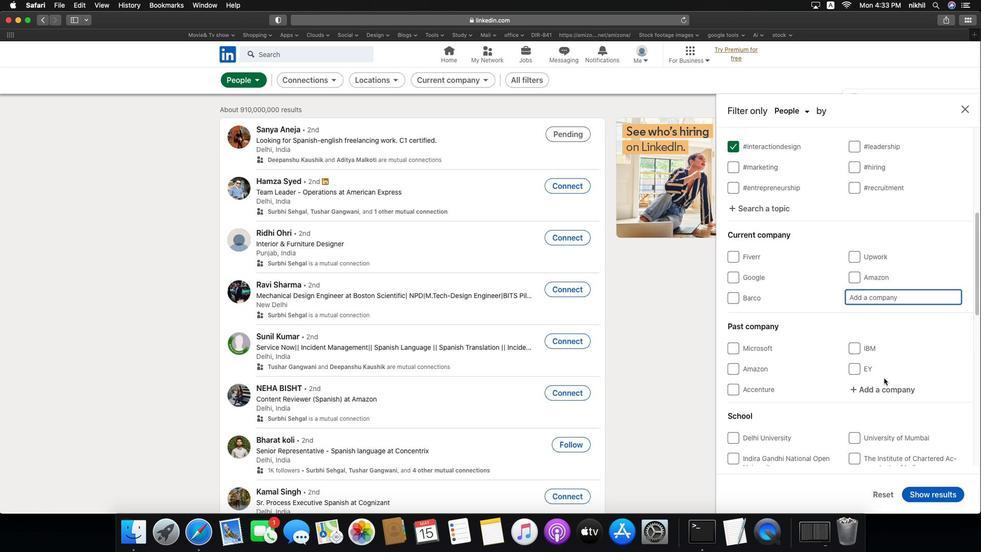 
Action: Mouse scrolled (799, 428) with delta (-7, -5)
Screenshot: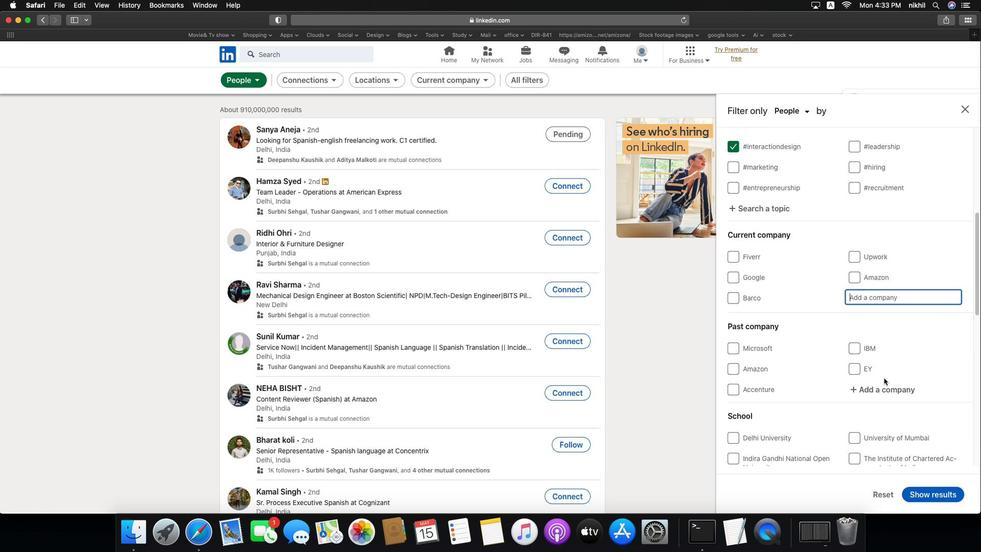
Action: Mouse moved to (934, 395)
Screenshot: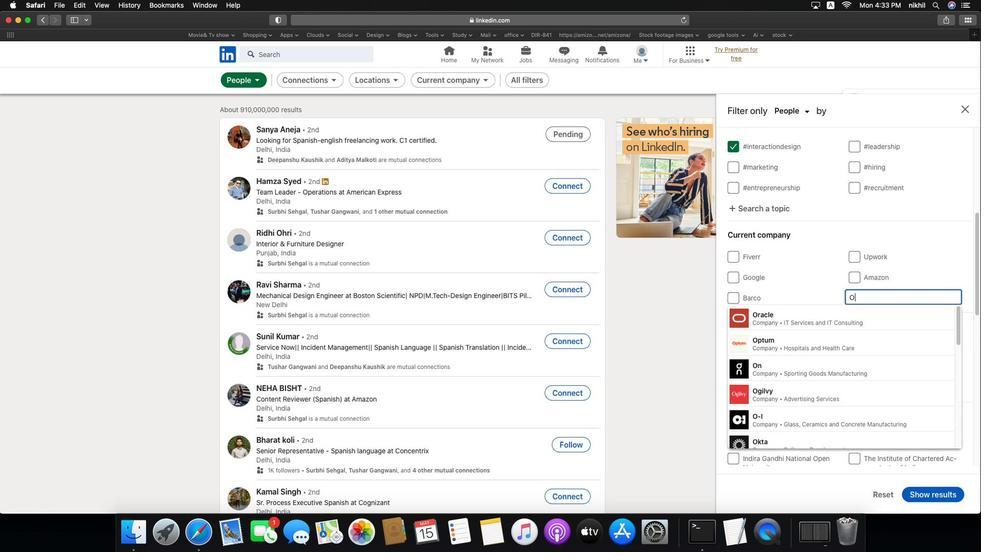 
Action: Mouse pressed left at (934, 395)
Screenshot: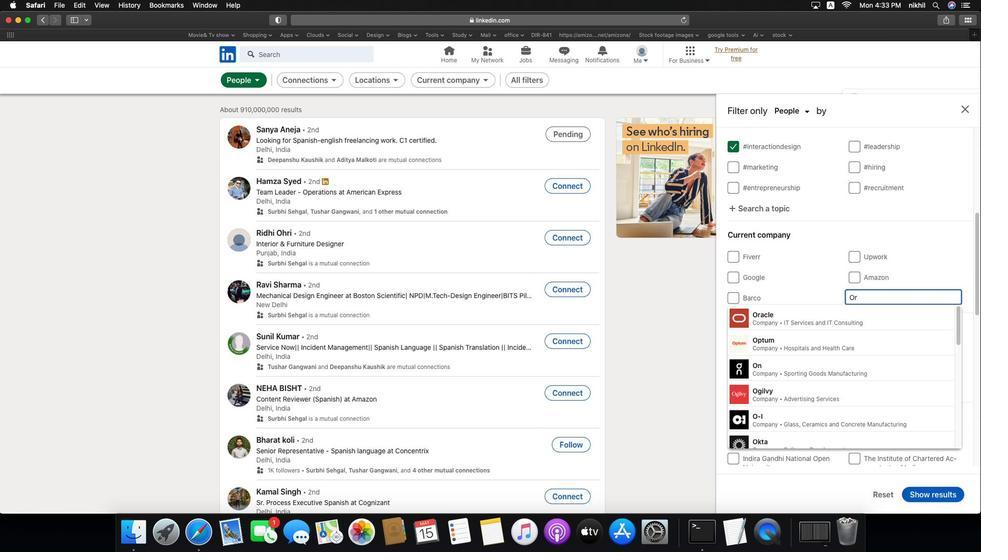 
Action: Key pressed Key.caps_lock'O'Key.caps_lock'r''a'
Screenshot: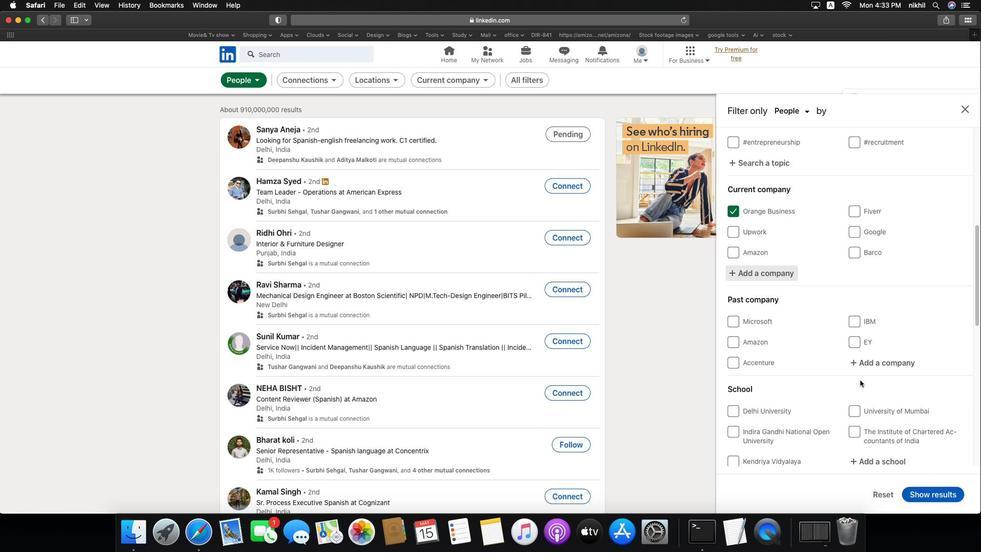 
Action: Mouse moved to (896, 418)
Screenshot: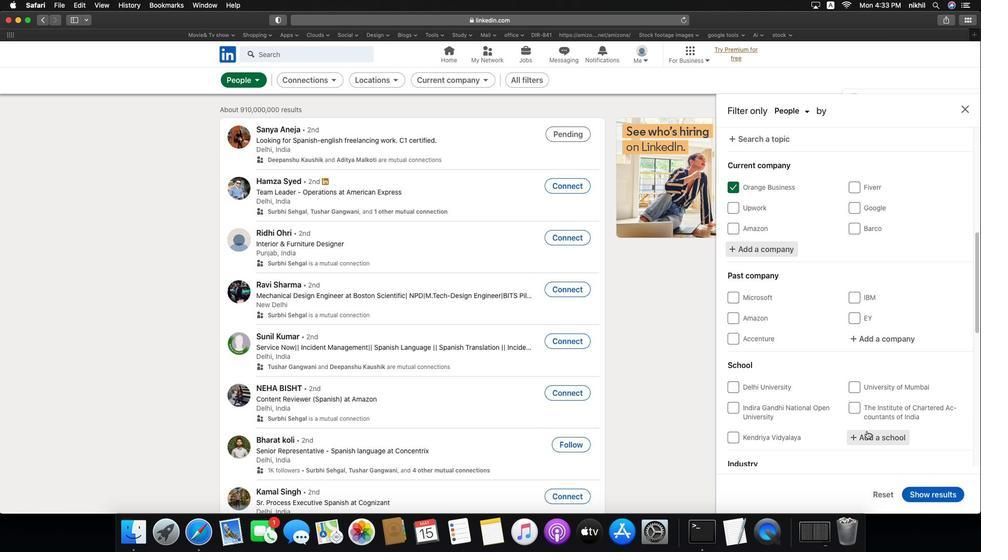 
Action: Mouse pressed left at (896, 418)
Screenshot: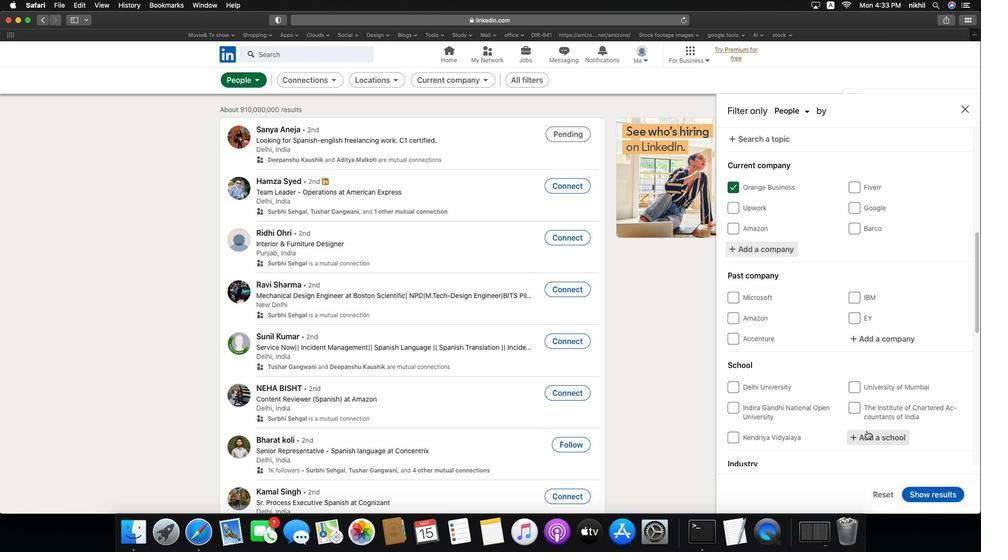 
Action: Mouse scrolled (896, 418) with delta (-7, -8)
Screenshot: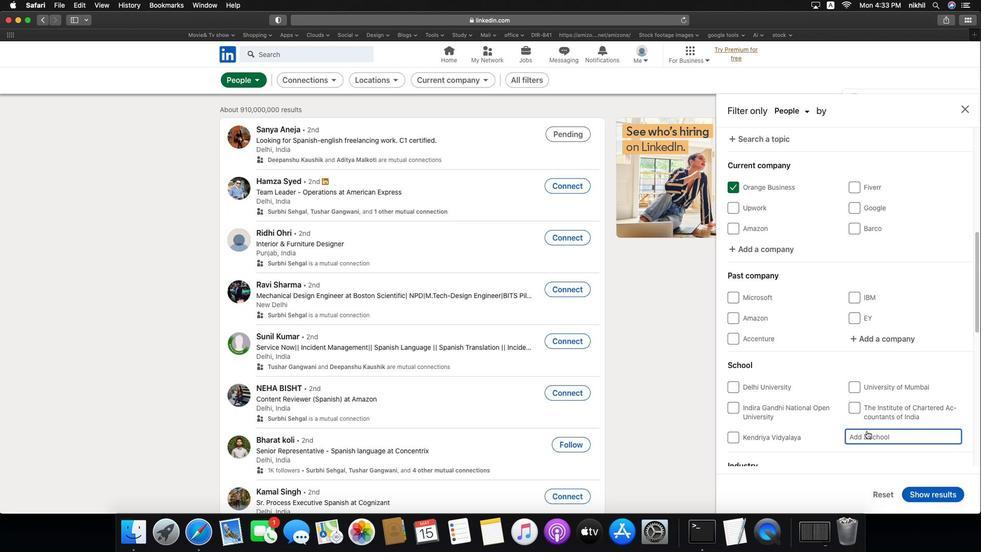 
Action: Mouse scrolled (896, 418) with delta (-7, -8)
Screenshot: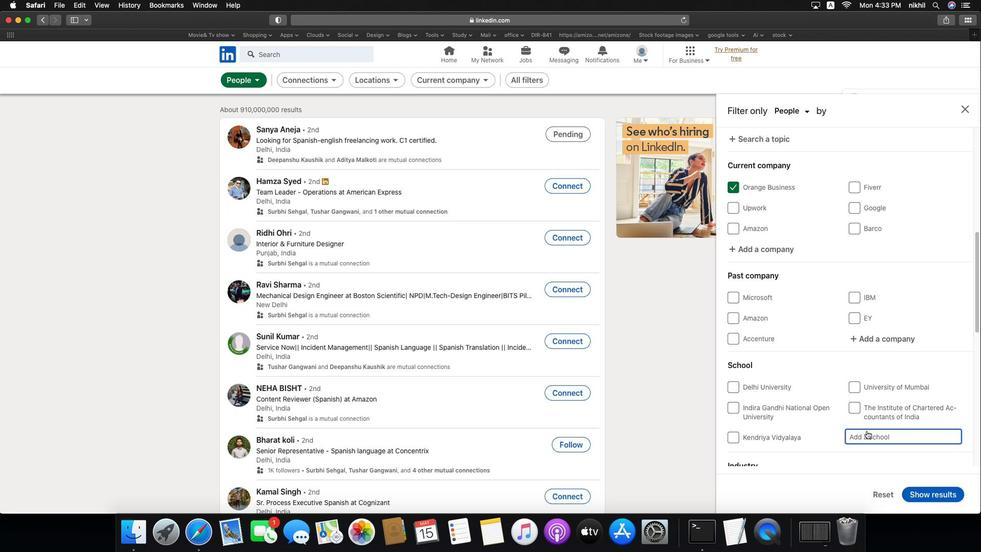 
Action: Mouse scrolled (896, 418) with delta (-7, -8)
Screenshot: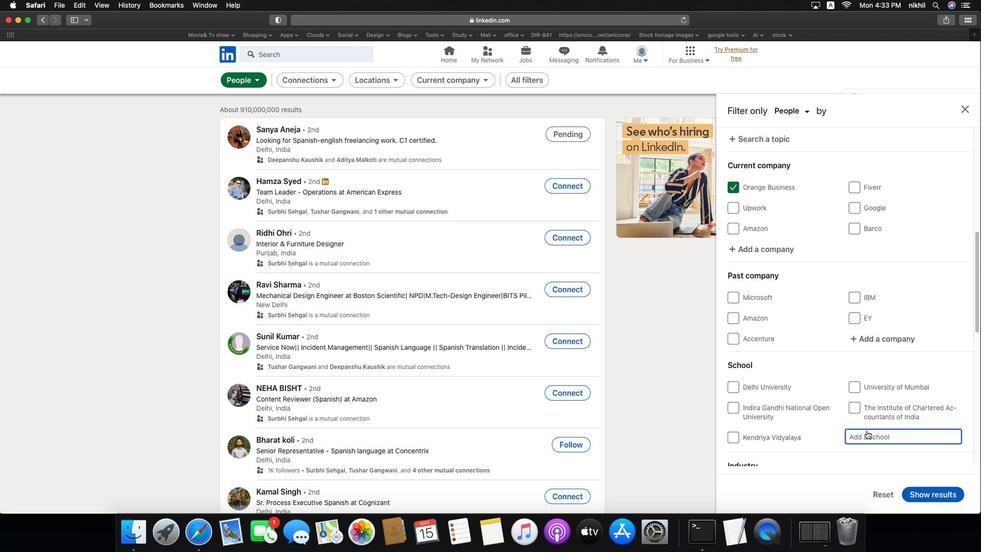 
Action: Mouse moved to (907, 412)
Screenshot: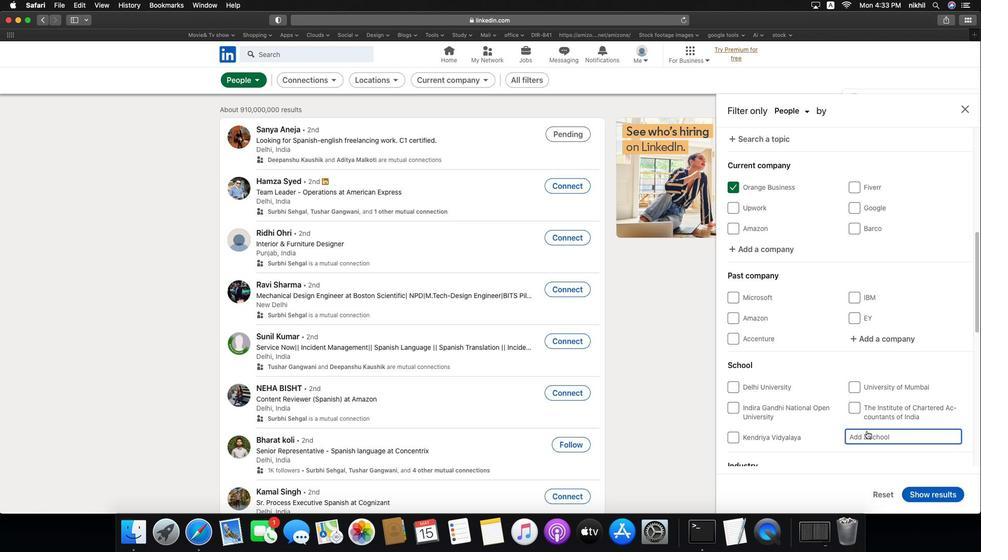 
Action: Mouse scrolled (907, 412) with delta (-7, -8)
Screenshot: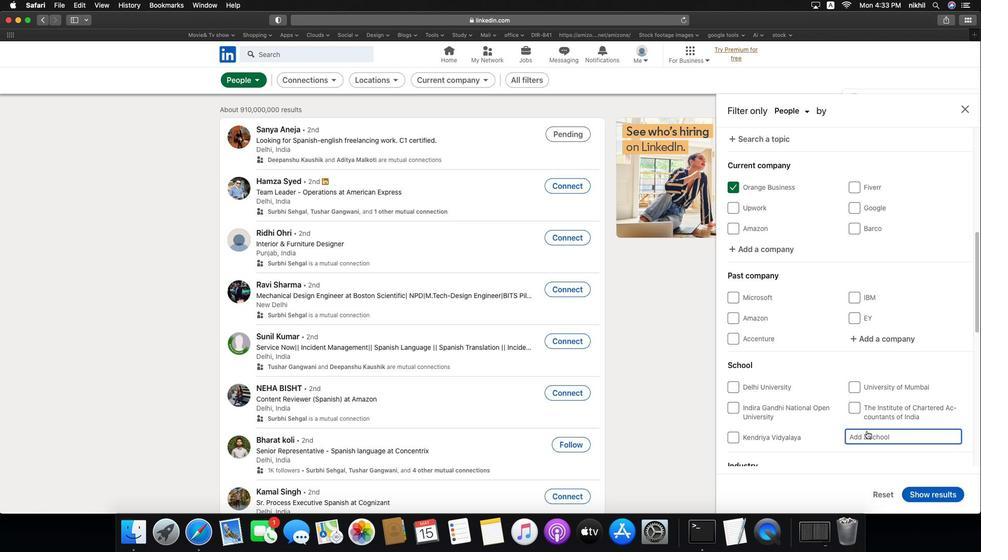 
Action: Mouse scrolled (907, 412) with delta (-7, -8)
Screenshot: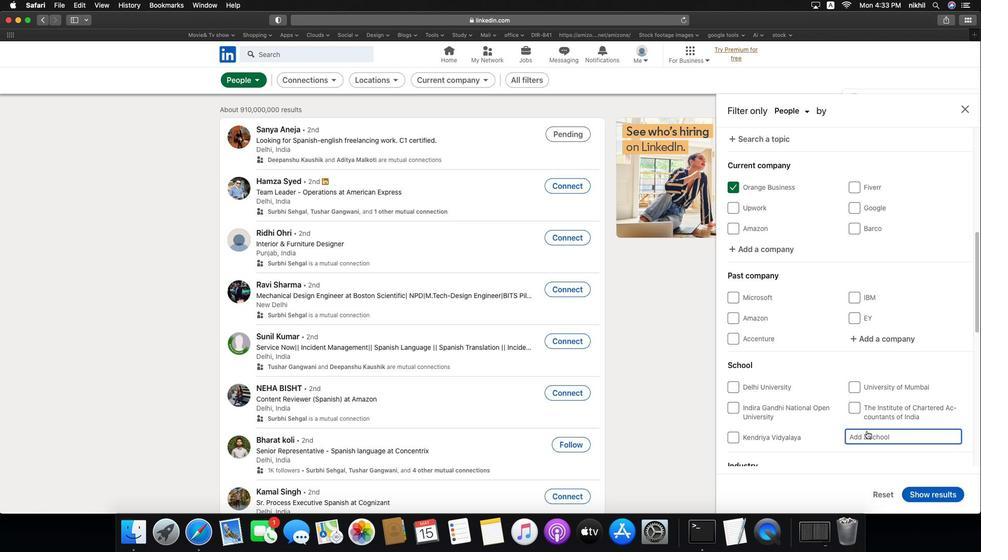 
Action: Mouse moved to (908, 462)
Screenshot: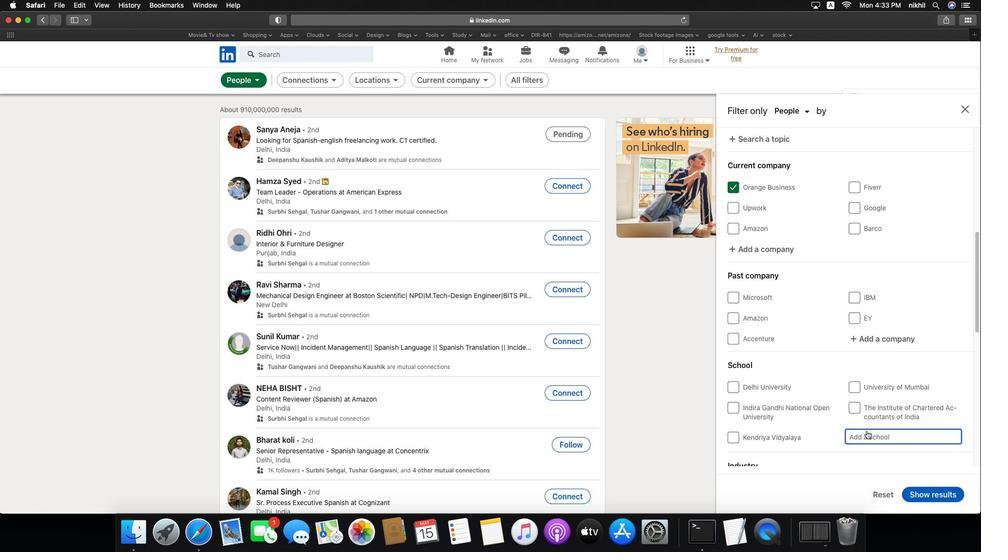 
Action: Mouse scrolled (908, 462) with delta (-7, -8)
Screenshot: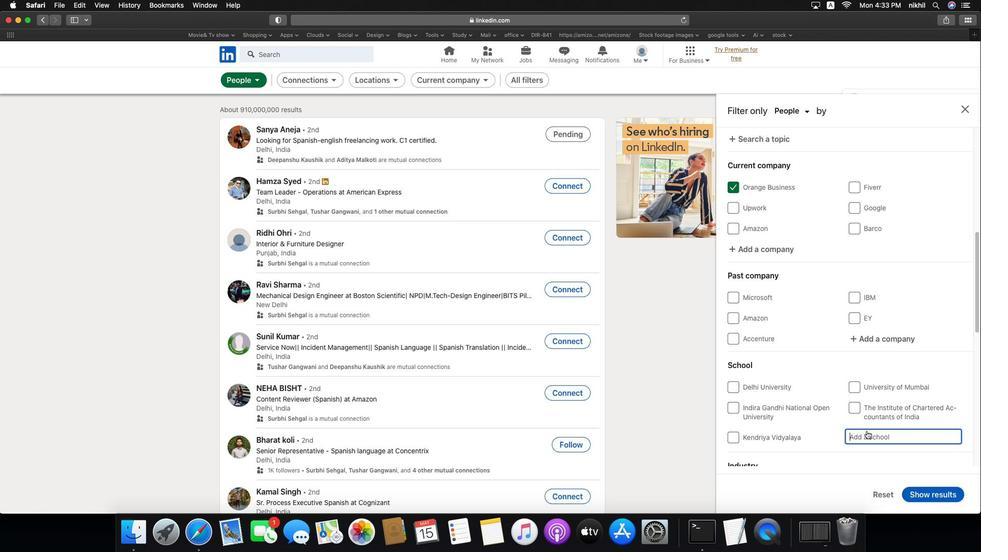 
Action: Mouse scrolled (908, 462) with delta (-7, -8)
Screenshot: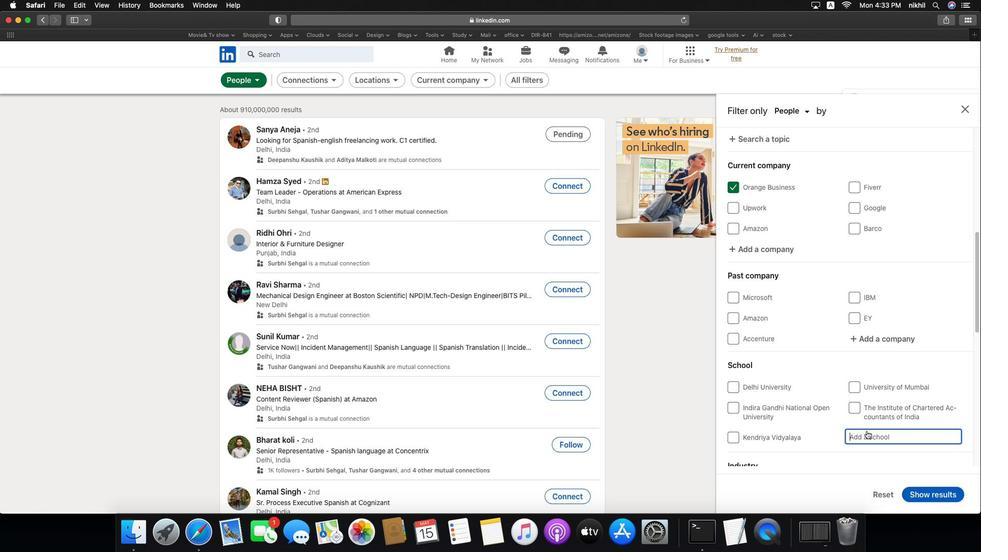 
Action: Mouse moved to (916, 451)
Screenshot: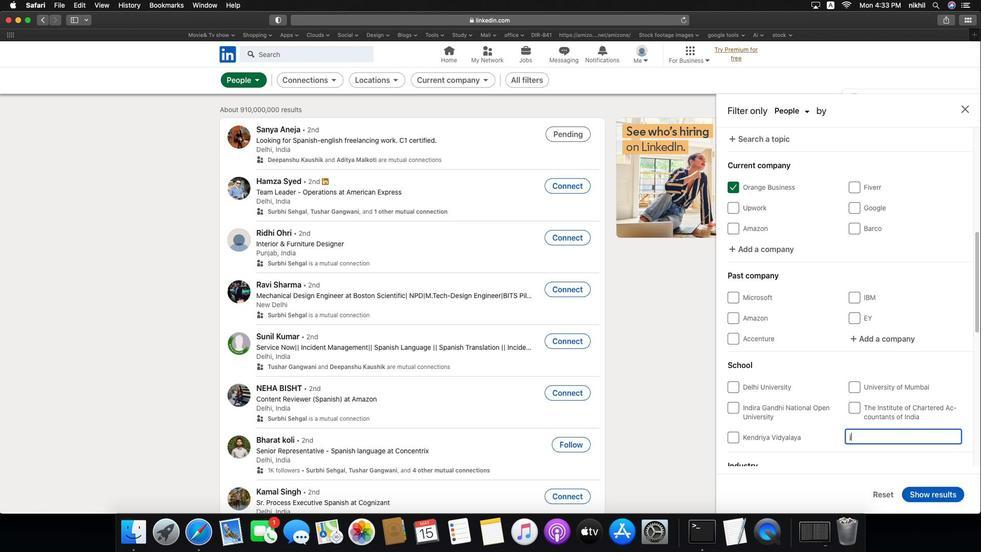 
Action: Mouse pressed left at (916, 451)
Screenshot: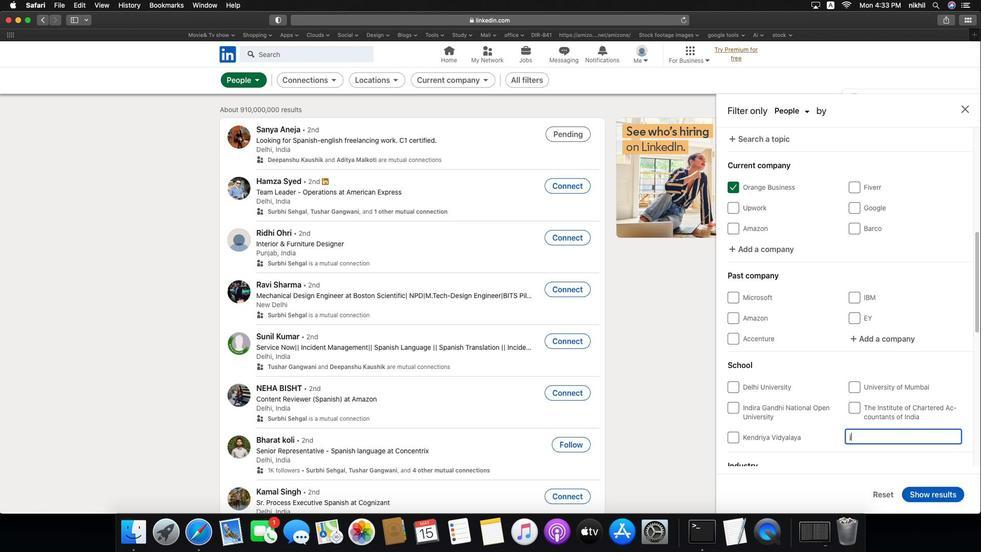 
Action: Key pressed 'j''a''i''p''u''r'Key.space'e''n''g''i''n''e''e''r''i''n''g'
Screenshot: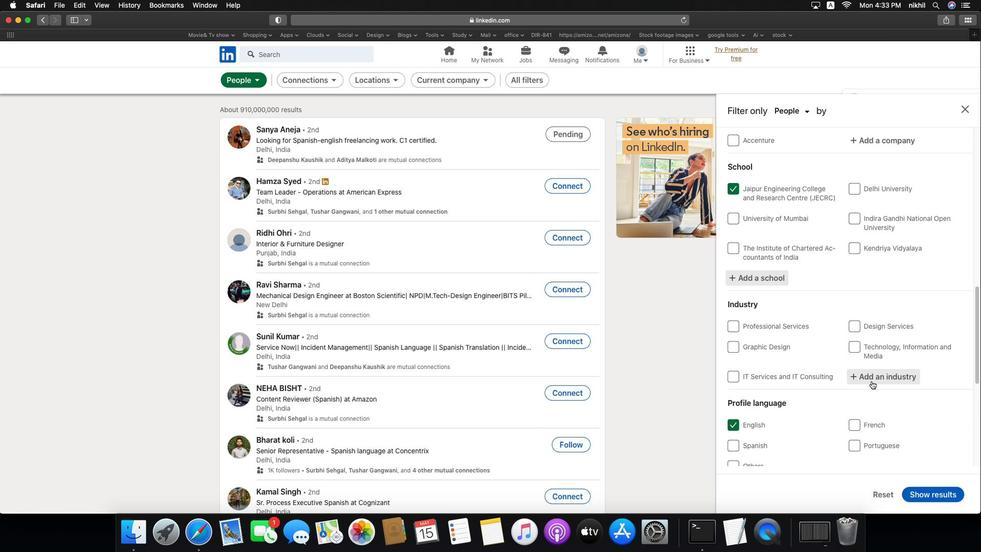 
Action: Mouse moved to (876, 484)
Screenshot: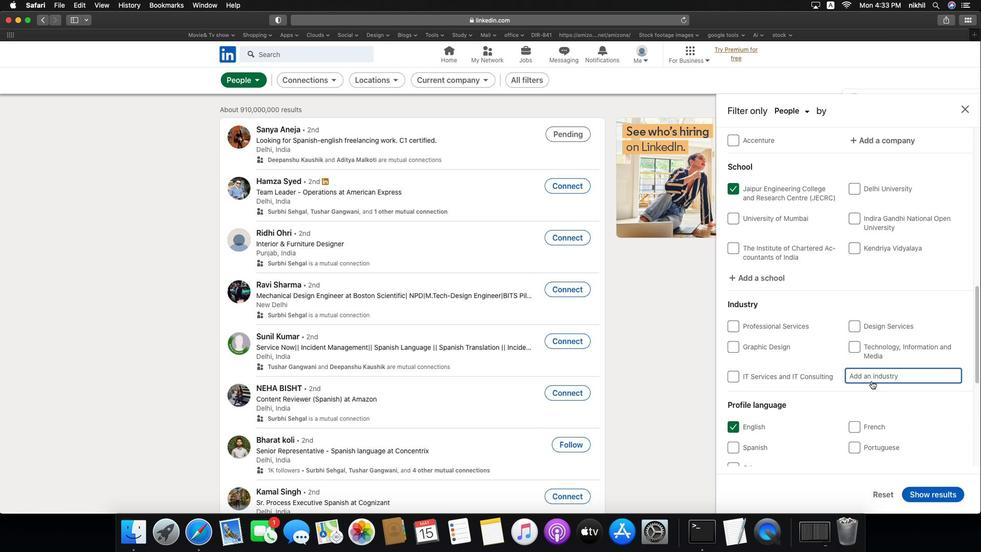 
Action: Mouse pressed left at (876, 484)
Screenshot: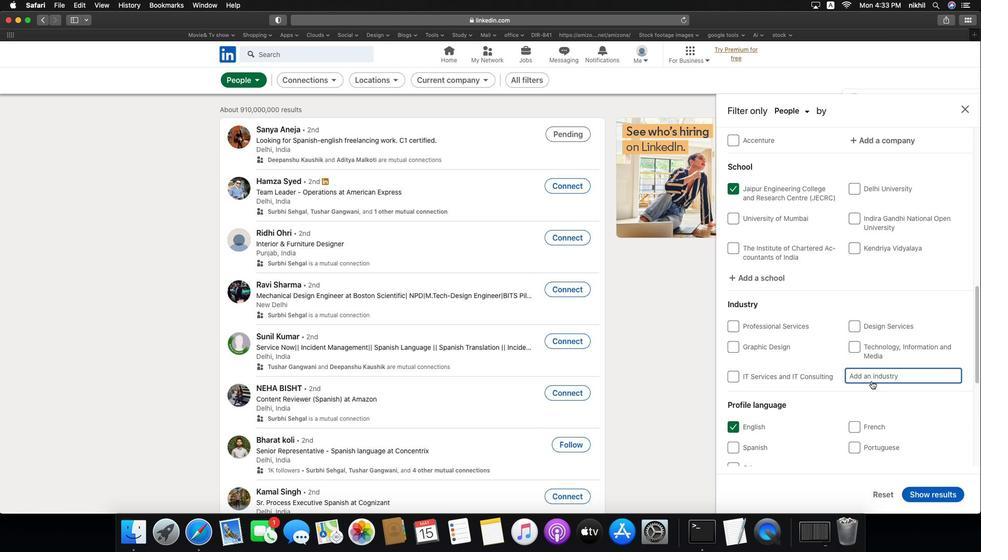 
Action: Mouse moved to (870, 464)
Screenshot: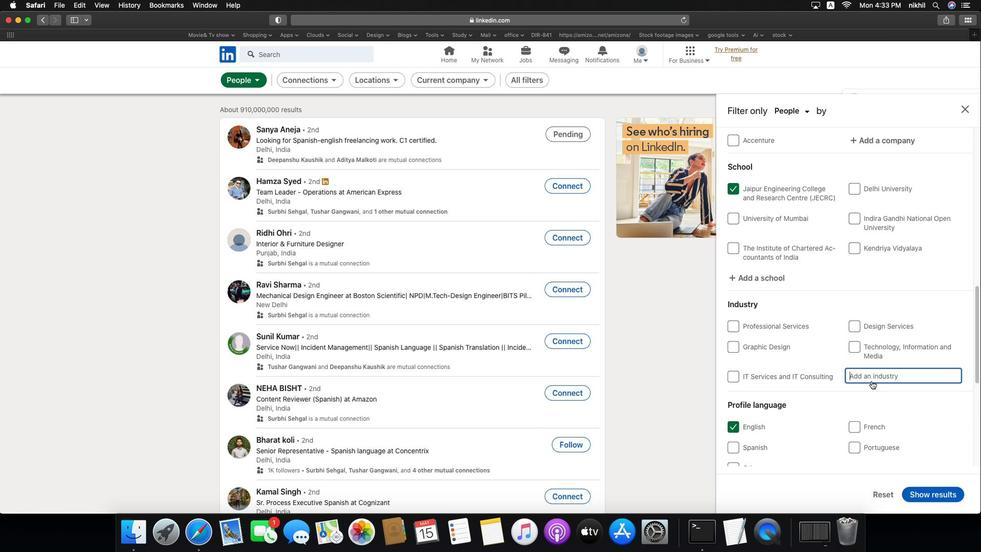 
Action: Mouse scrolled (870, 464) with delta (-7, -8)
Screenshot: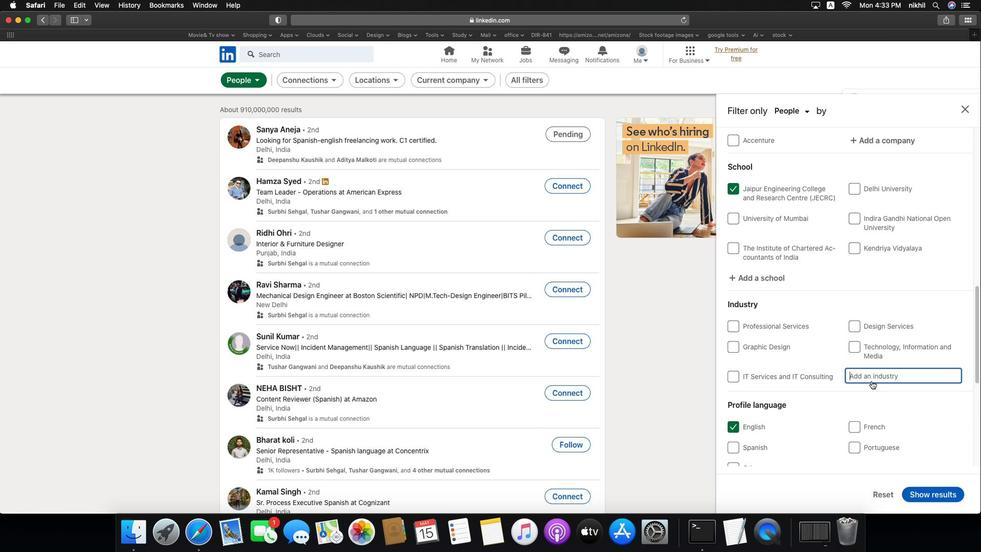 
Action: Mouse moved to (867, 460)
Screenshot: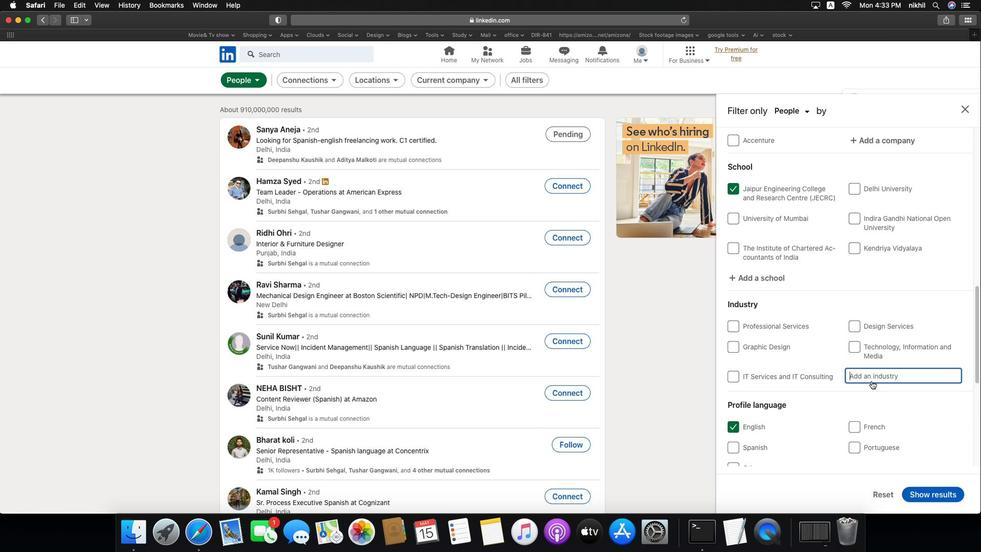 
Action: Mouse scrolled (867, 460) with delta (-7, -8)
Screenshot: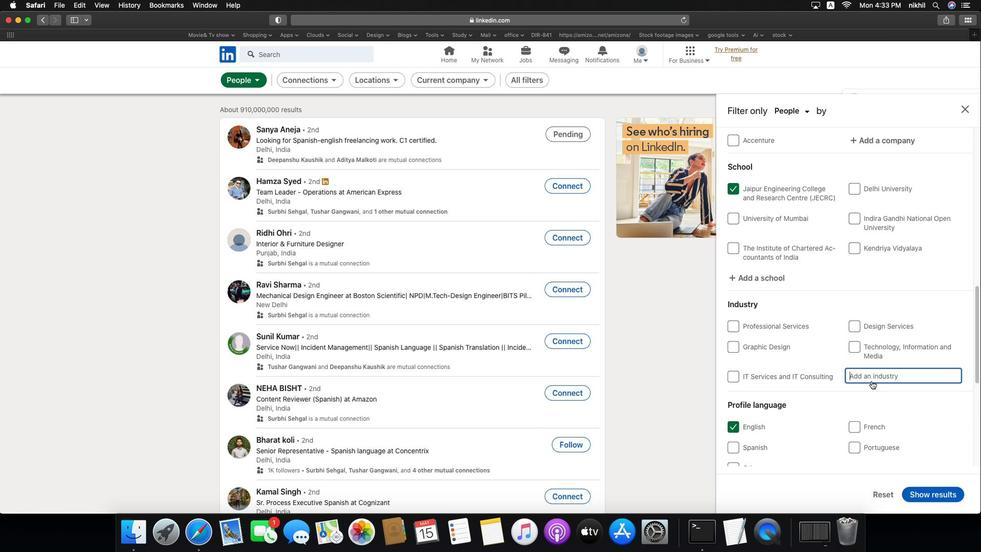 
Action: Mouse moved to (867, 460)
Screenshot: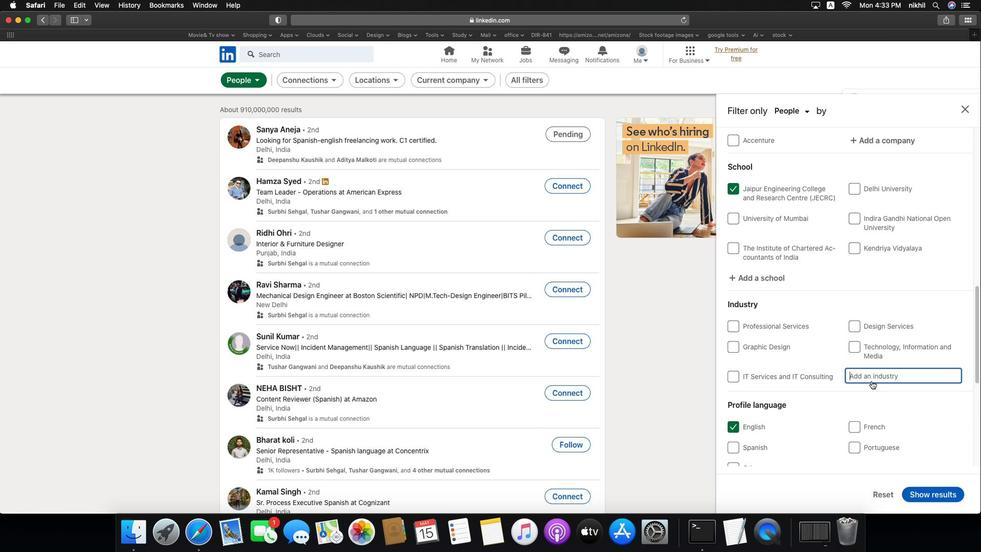 
Action: Mouse scrolled (867, 460) with delta (-7, -8)
Screenshot: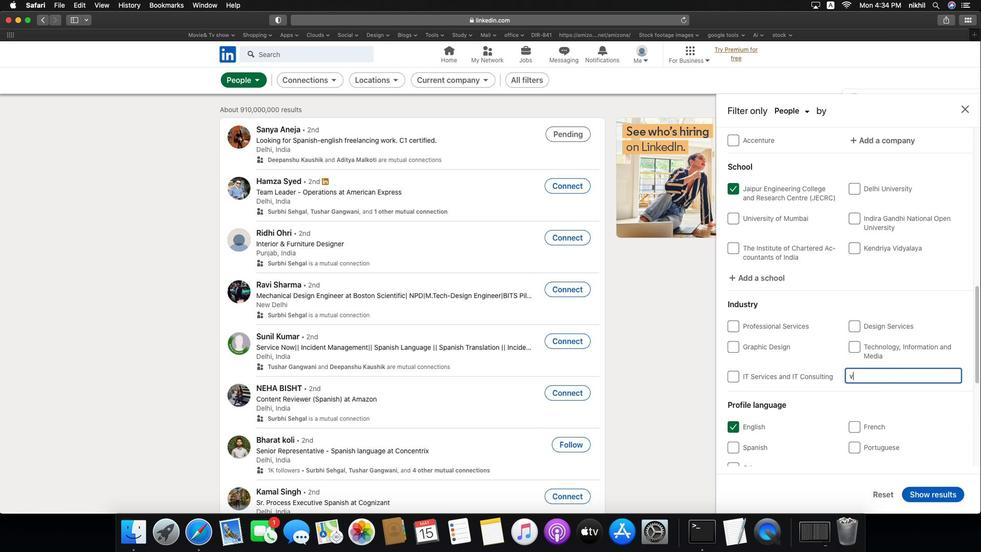 
Action: Mouse moved to (921, 398)
Screenshot: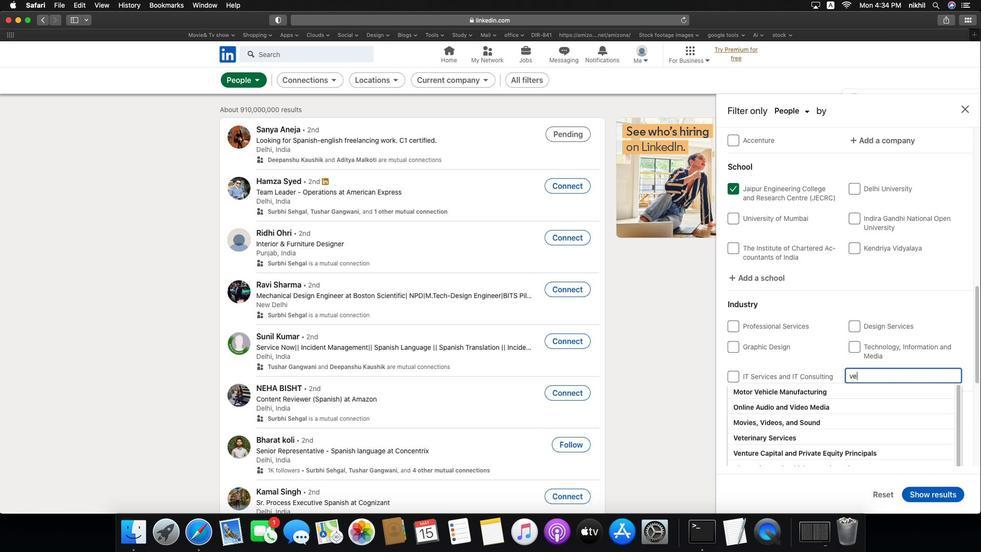 
Action: Mouse pressed left at (921, 398)
Screenshot: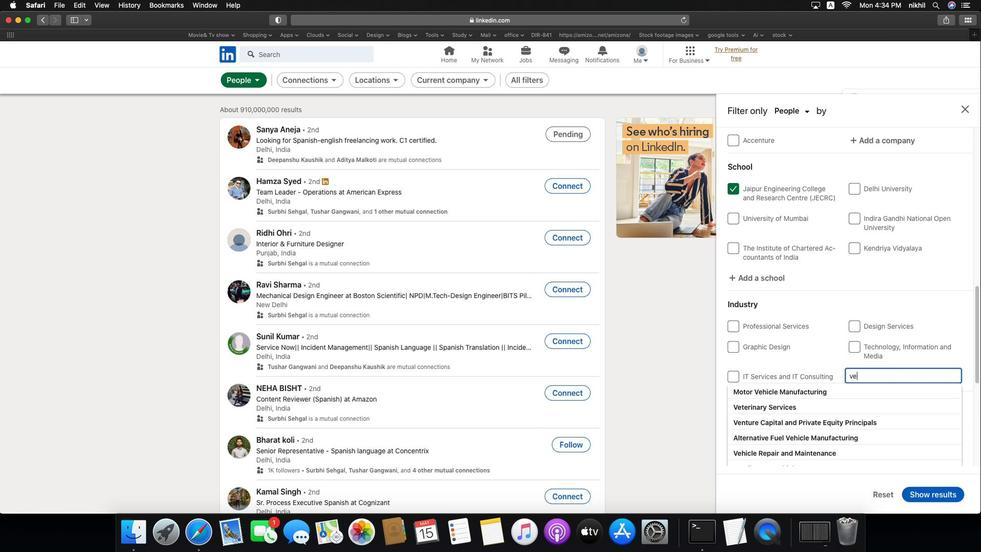 
Action: Key pressed 'v''e''c''h'Key.backspaceKey.backspace'h'
Screenshot: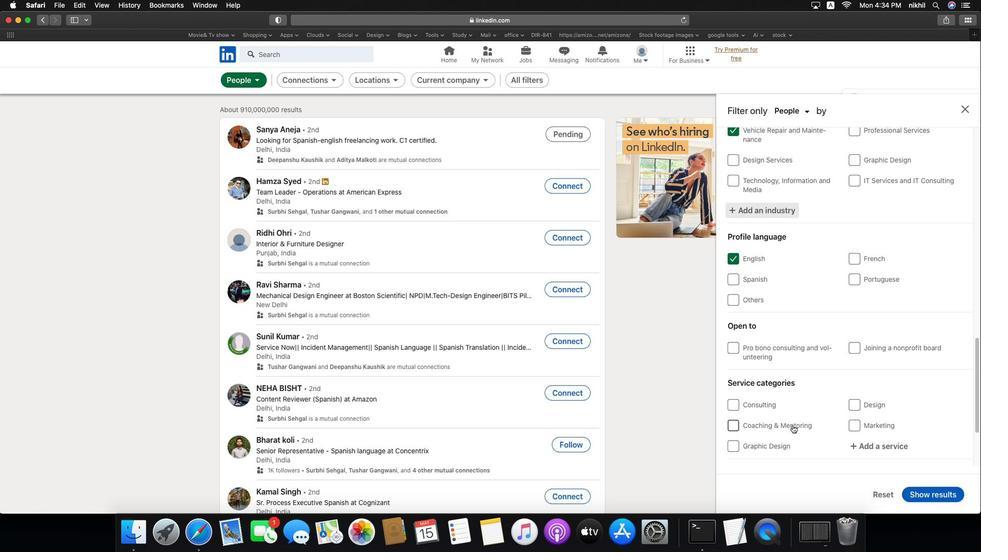 
Action: Mouse moved to (837, 445)
Screenshot: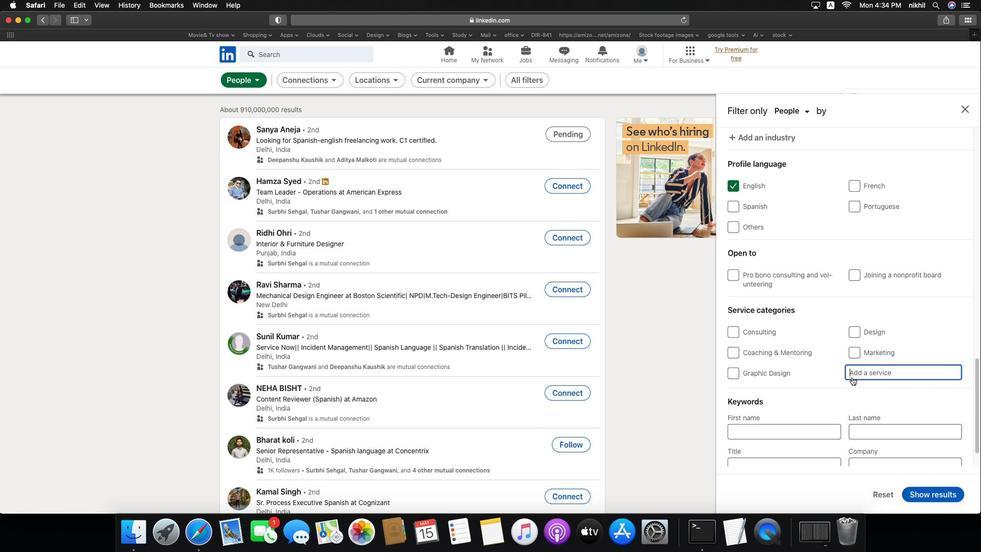 
Action: Mouse pressed left at (837, 445)
Screenshot: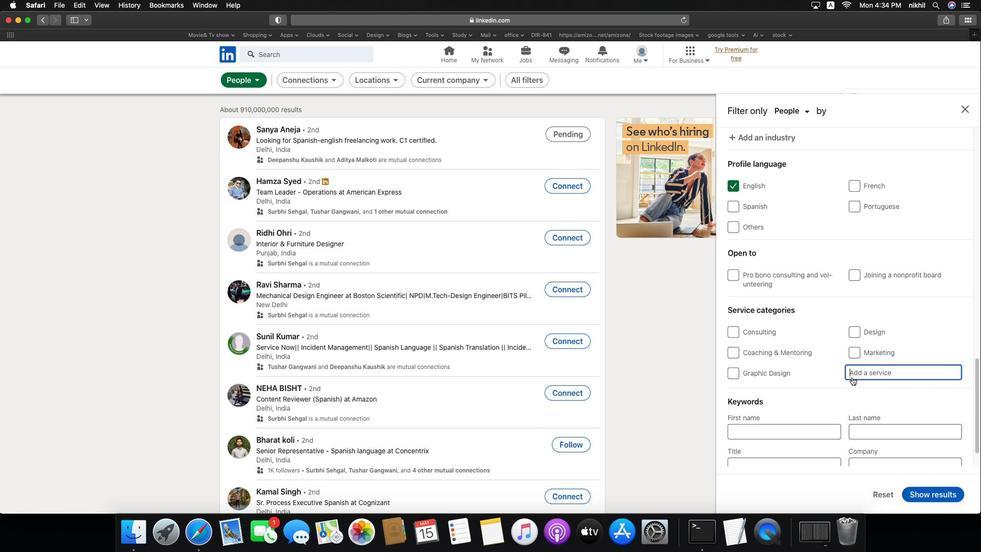 
Action: Mouse scrolled (837, 445) with delta (-7, -8)
Screenshot: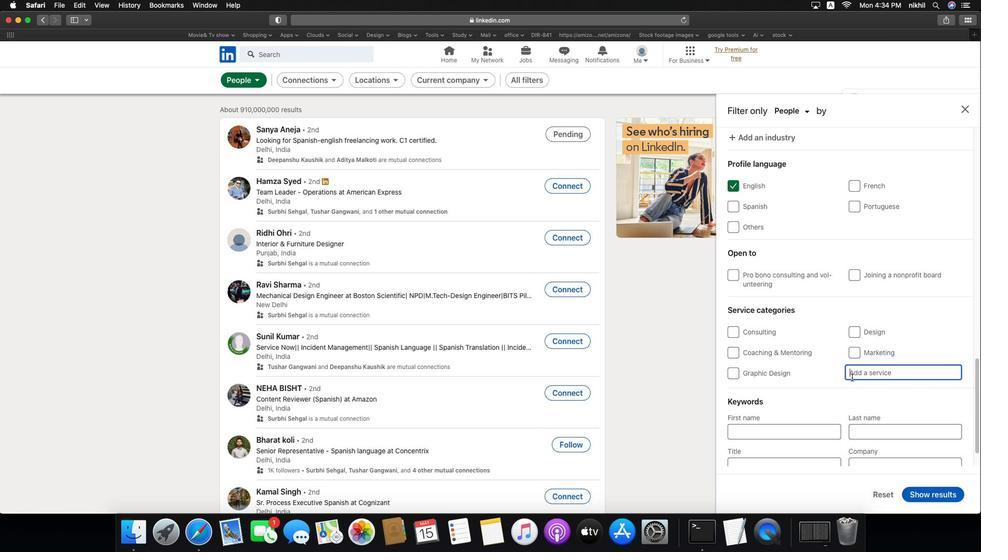 
Action: Mouse scrolled (837, 445) with delta (-7, -8)
Screenshot: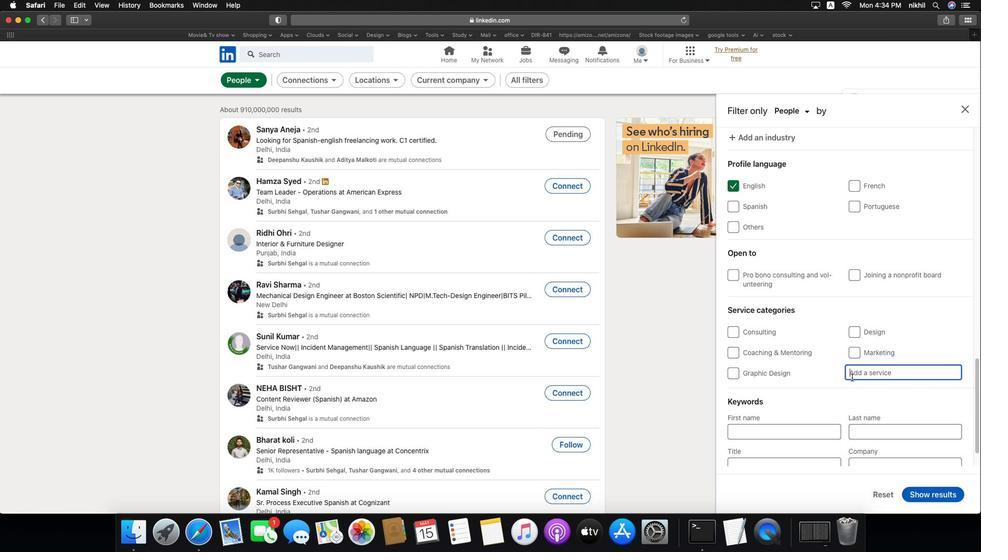 
Action: Mouse scrolled (837, 445) with delta (-7, -9)
Screenshot: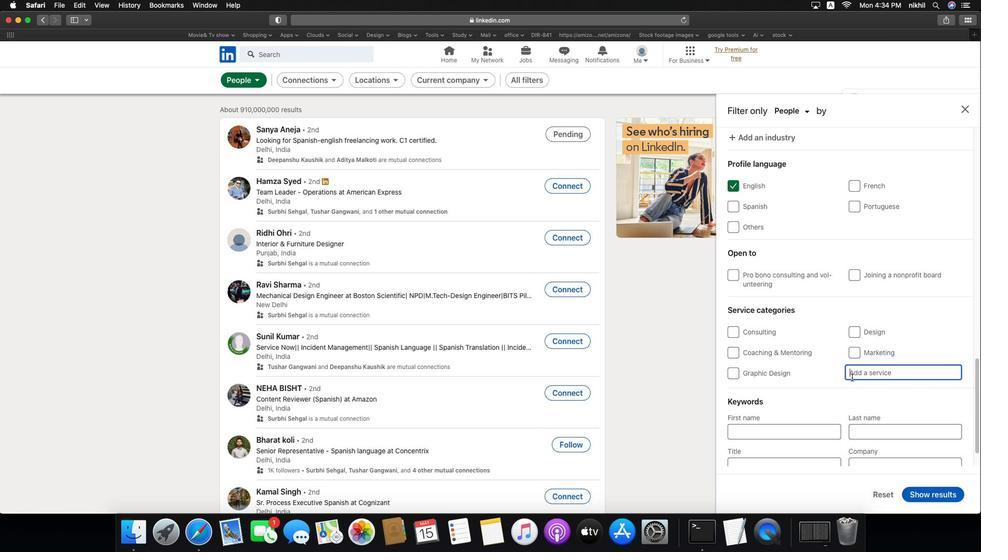 
Action: Mouse scrolled (837, 445) with delta (-7, -10)
Screenshot: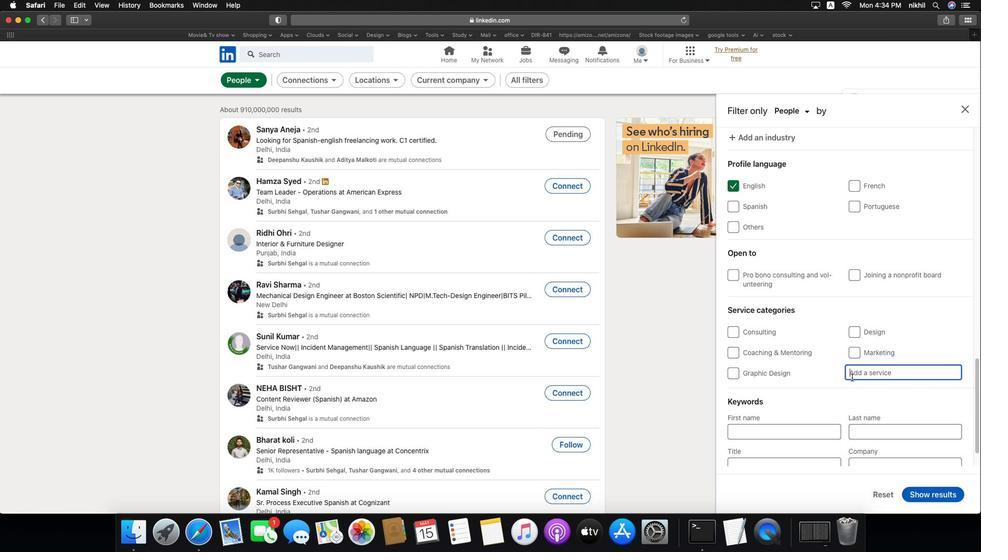 
Action: Mouse scrolled (837, 445) with delta (-7, -8)
Screenshot: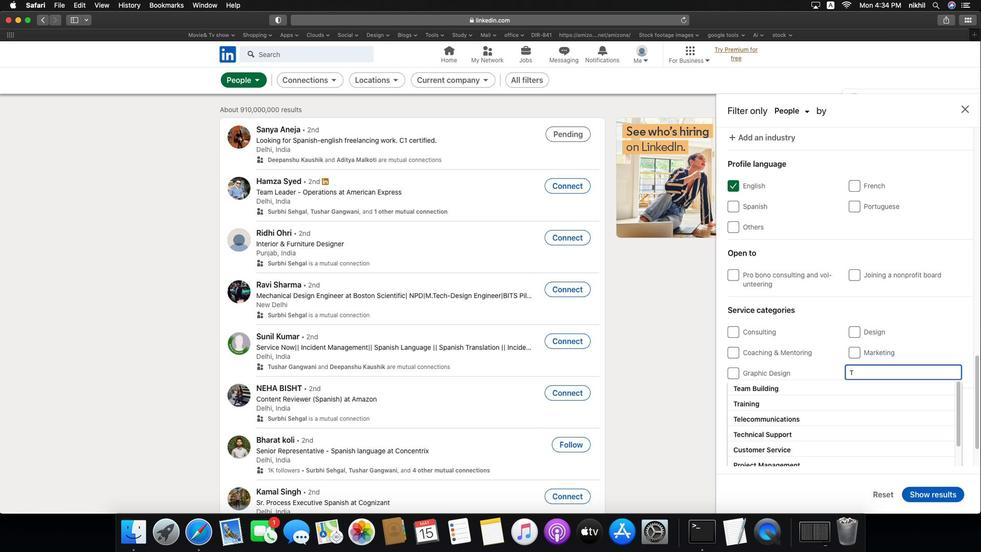 
Action: Mouse scrolled (837, 445) with delta (-7, -8)
Screenshot: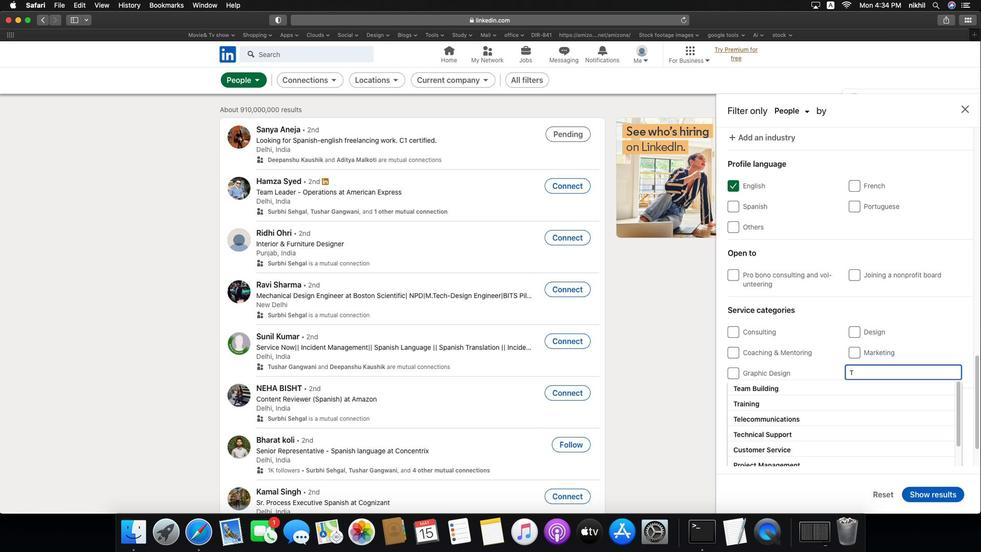 
Action: Mouse scrolled (837, 445) with delta (-7, -8)
Screenshot: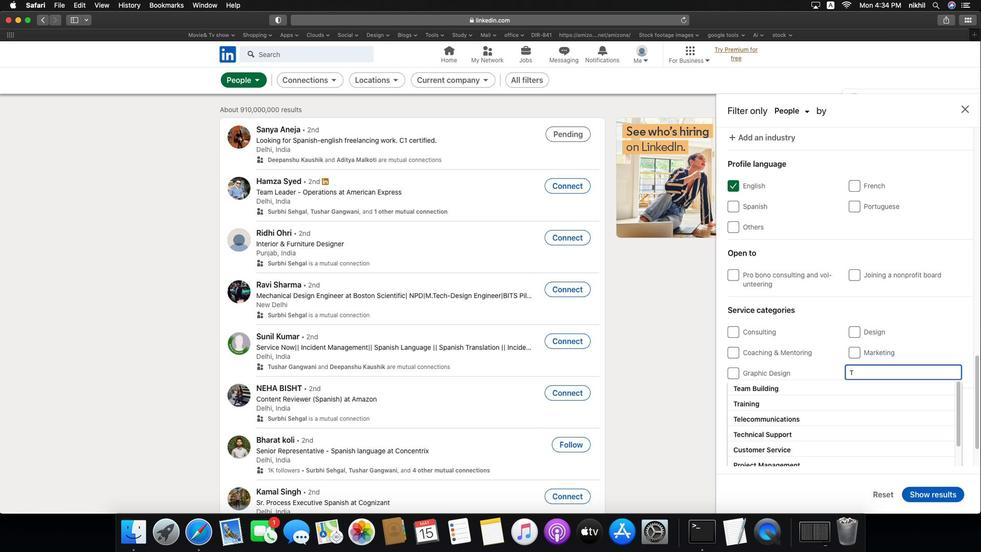 
Action: Mouse moved to (900, 394)
Screenshot: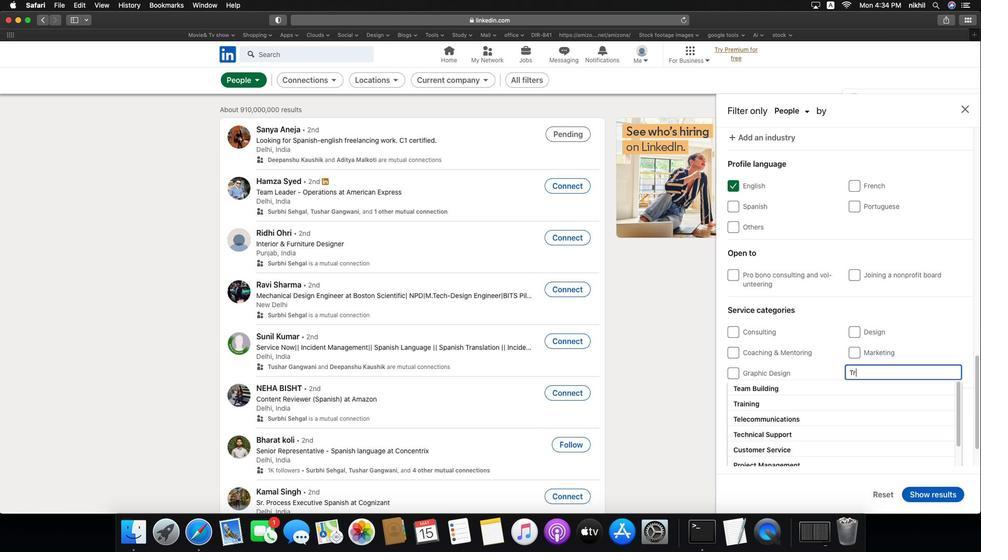 
Action: Mouse pressed left at (900, 394)
Screenshot: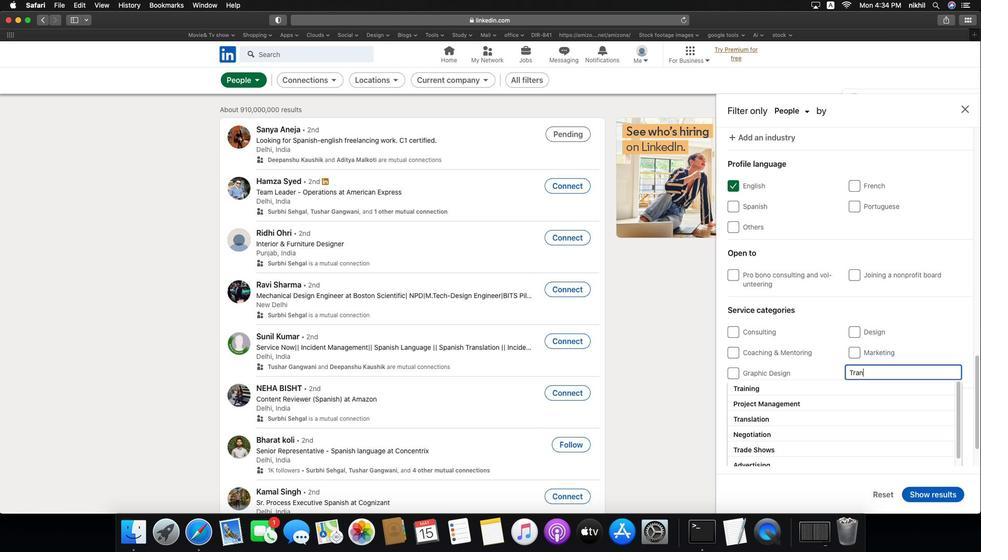 
Action: Key pressed Key.caps_lock'T'Key.caps_lock'r''a''n''i''n''g'
Screenshot: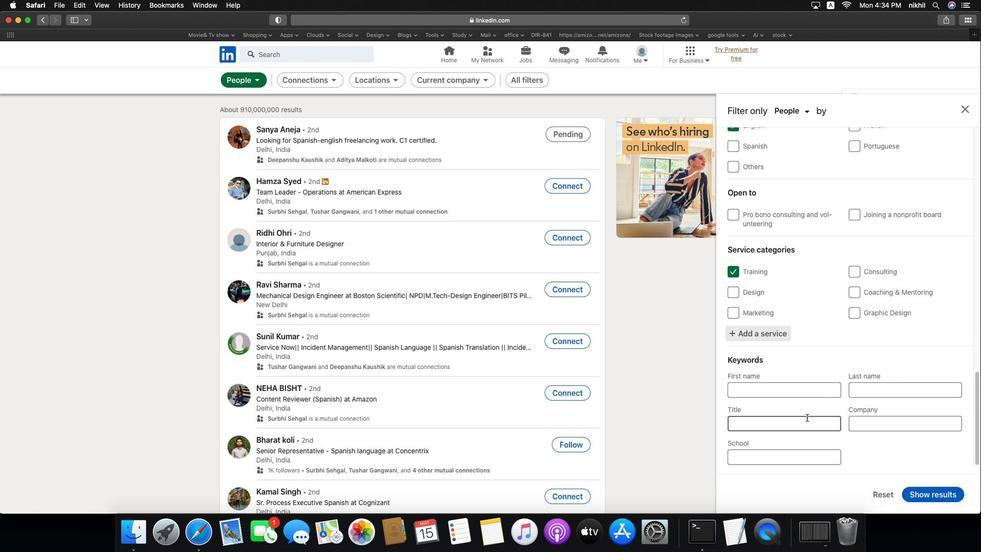
Action: Mouse moved to (882, 406)
Screenshot: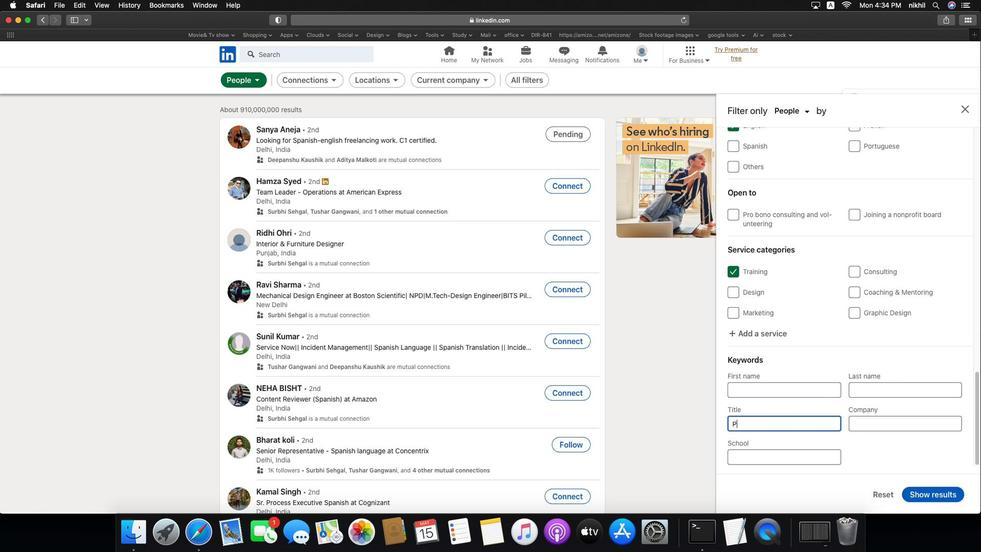 
Action: Mouse pressed left at (882, 406)
Screenshot: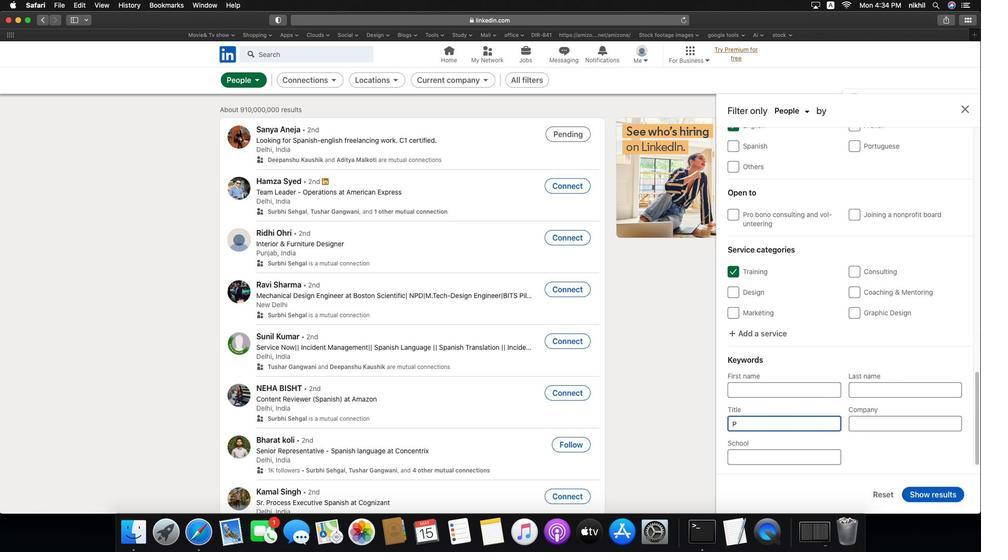 
Action: Mouse scrolled (882, 406) with delta (-7, -8)
Screenshot: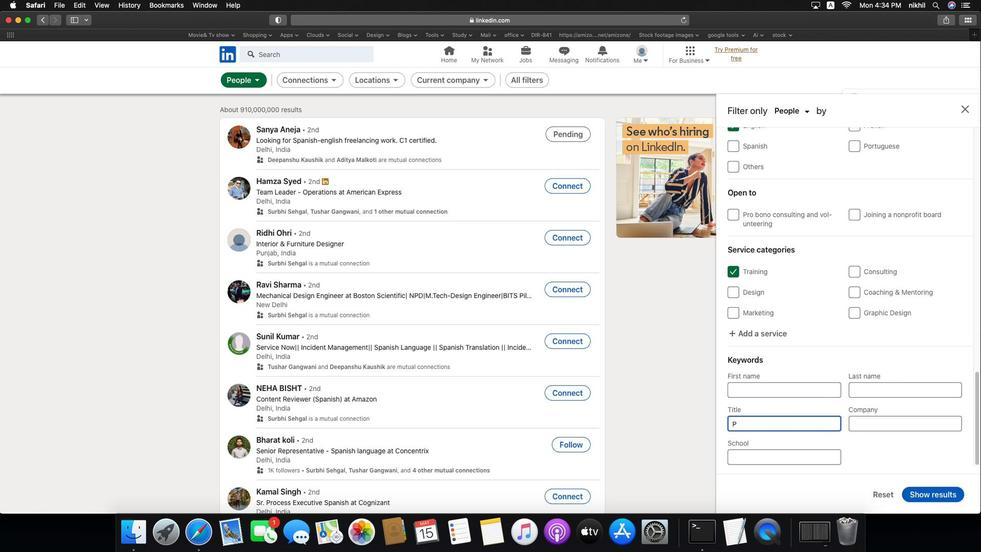 
Action: Mouse scrolled (882, 406) with delta (-7, -8)
Screenshot: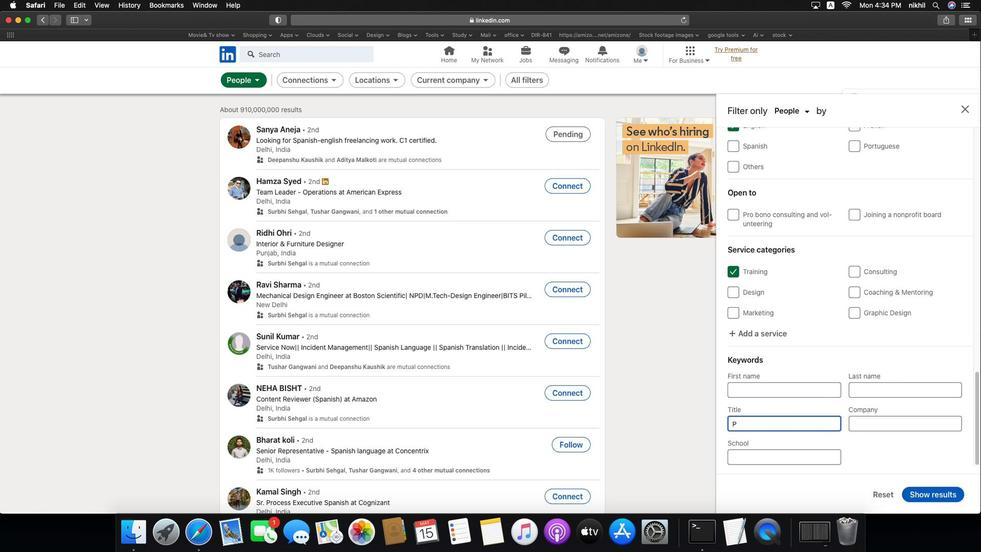 
Action: Mouse scrolled (882, 406) with delta (-7, -9)
Screenshot: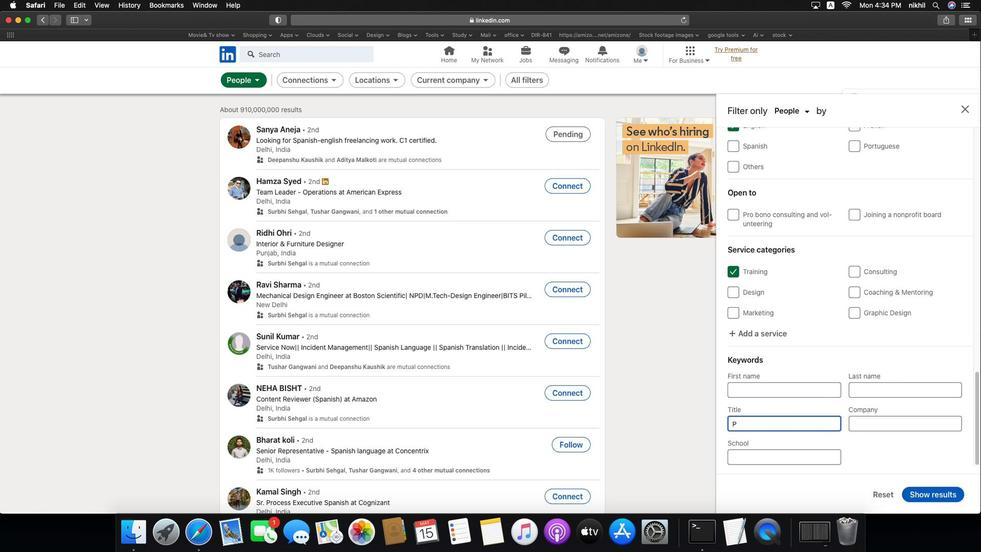 
Action: Mouse scrolled (882, 406) with delta (-7, -10)
Screenshot: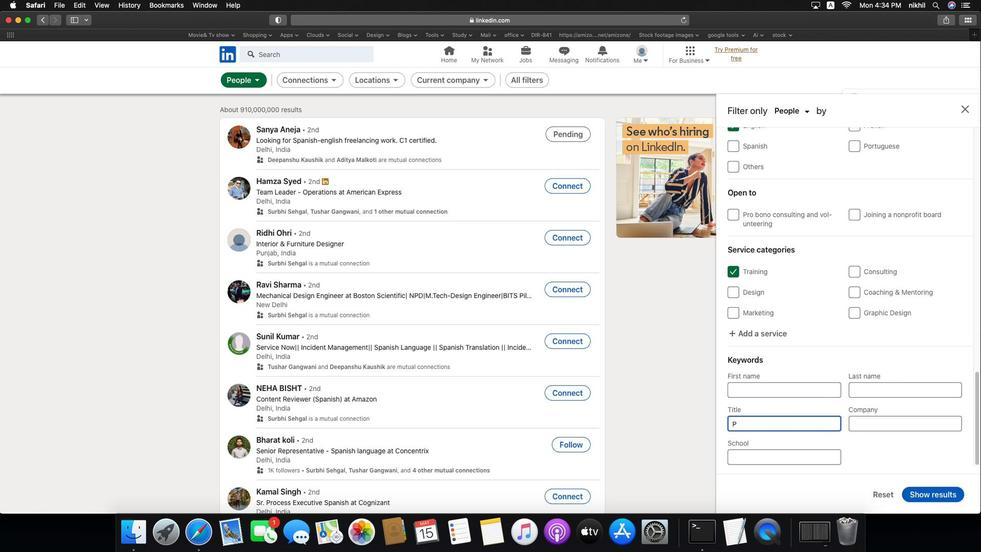 
Action: Mouse moved to (853, 437)
Screenshot: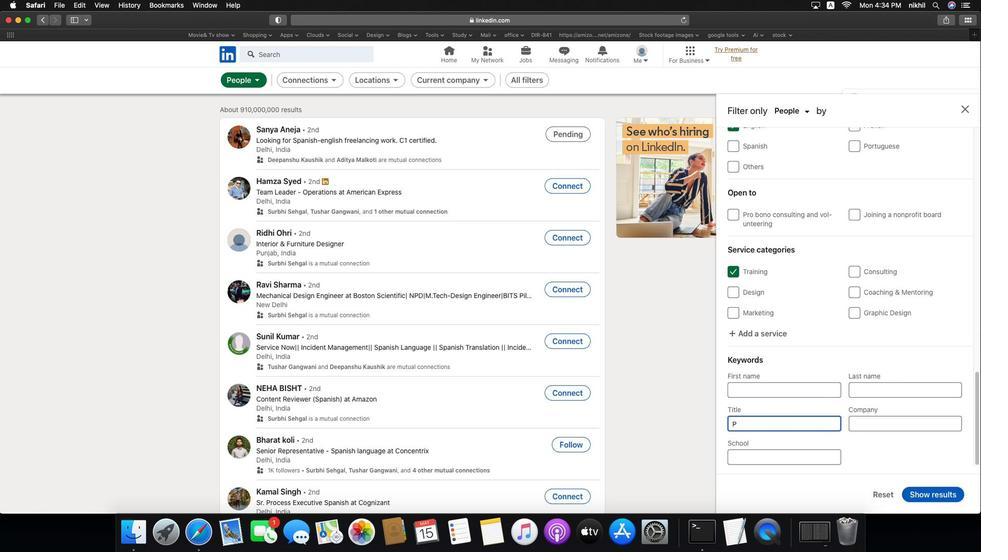 
Action: Mouse pressed left at (853, 437)
Screenshot: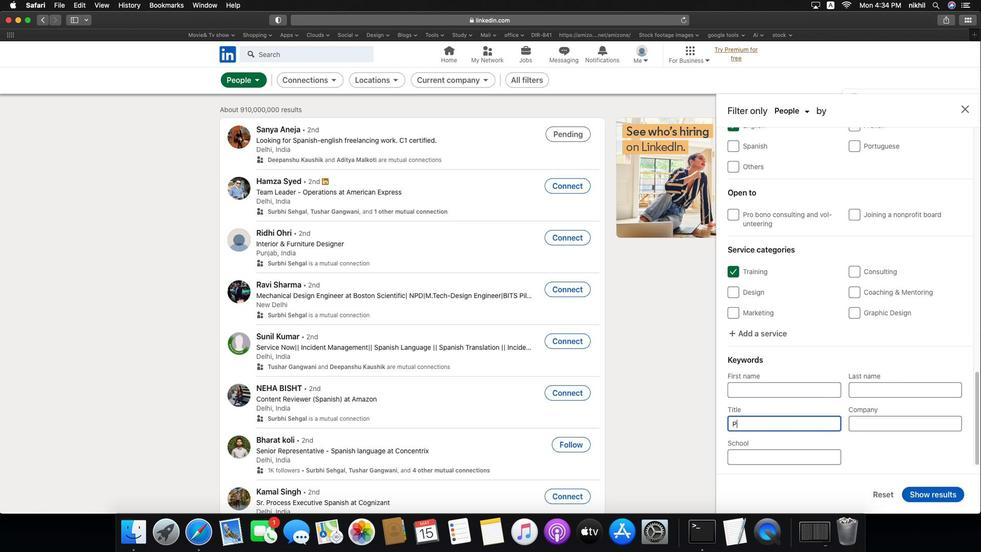 
Action: Key pressed Key.caps_lock'P'Key.caps_lock'l''u''m''b''e''r'
Screenshot: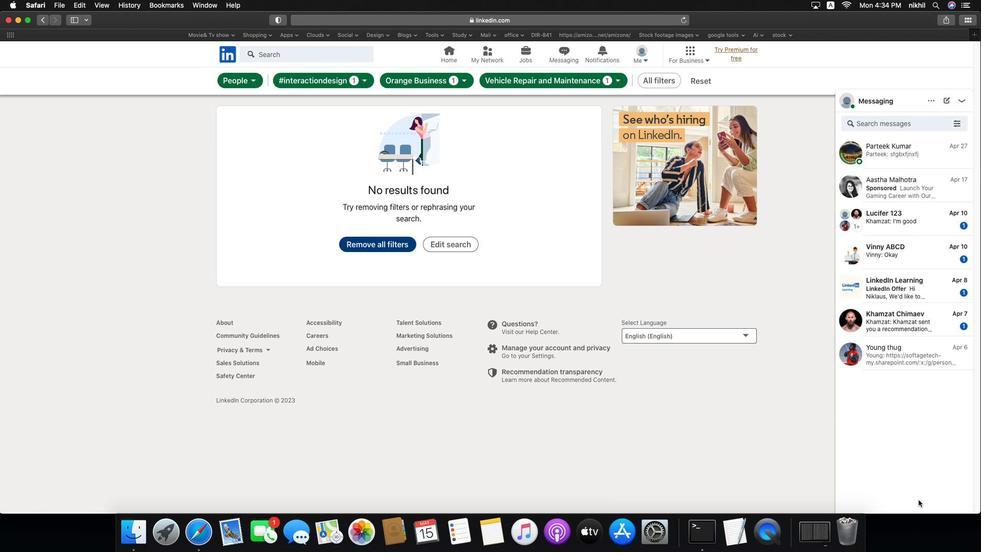 
Action: Mouse moved to (972, 525)
Screenshot: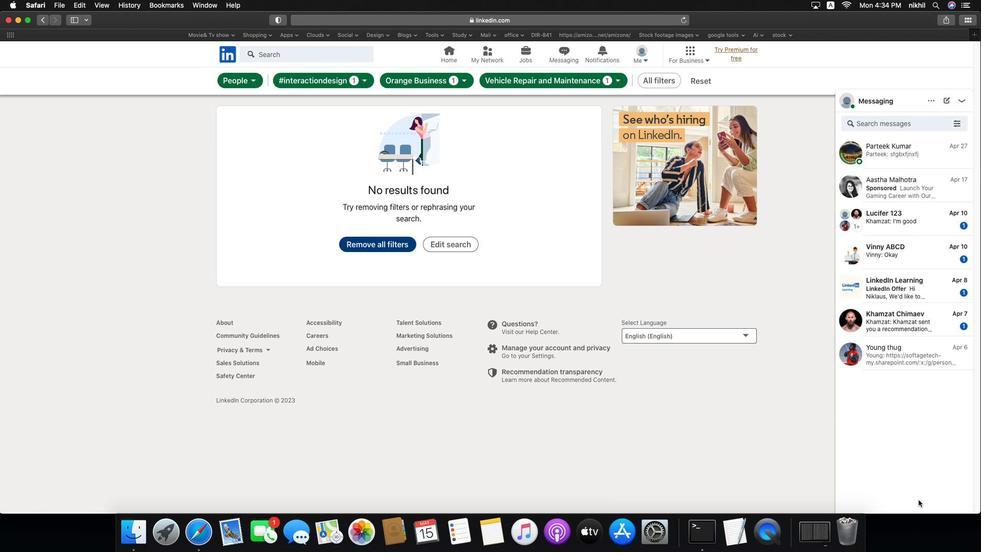 
Action: Mouse pressed left at (972, 525)
Screenshot: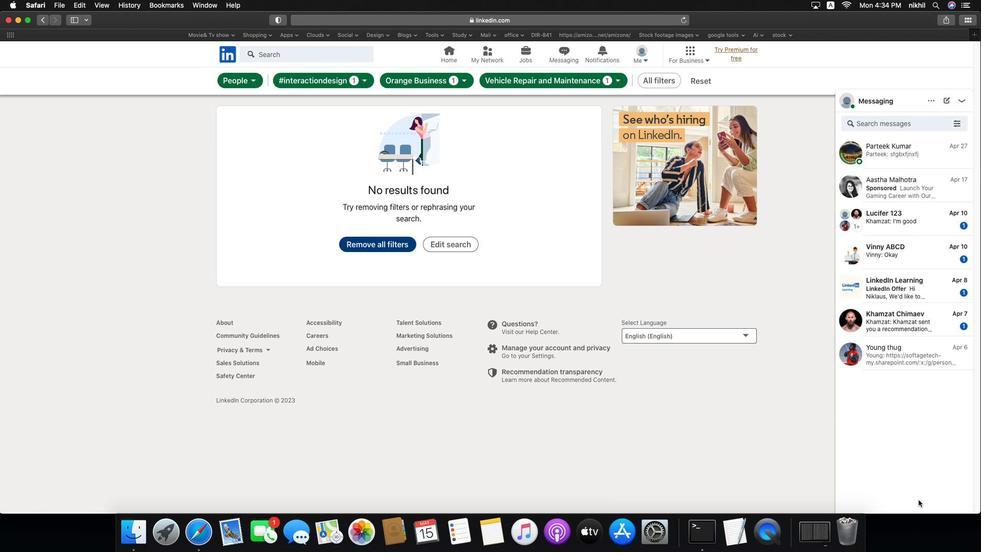 
Action: Key pressed Key.f9
Screenshot: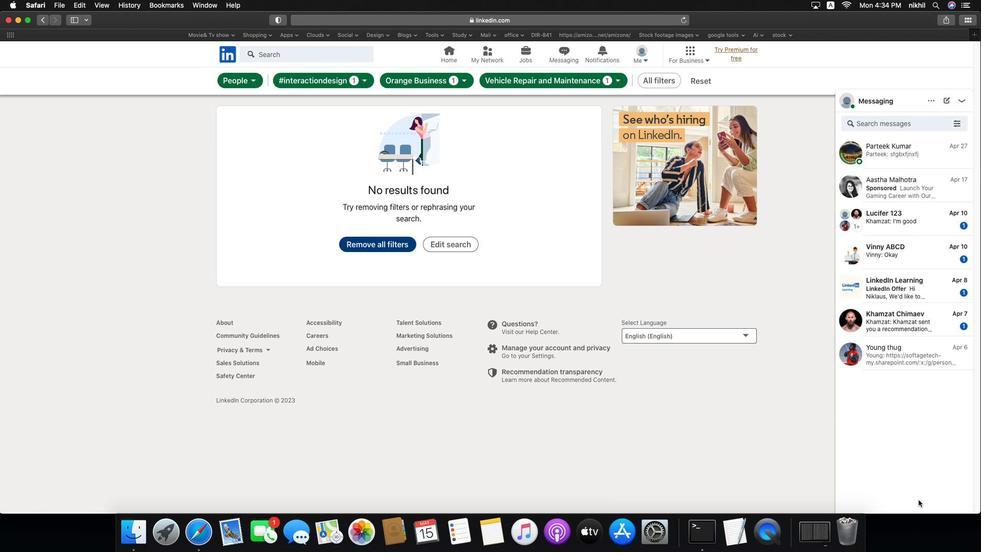 
Action: Mouse moved to (971, 524)
Screenshot: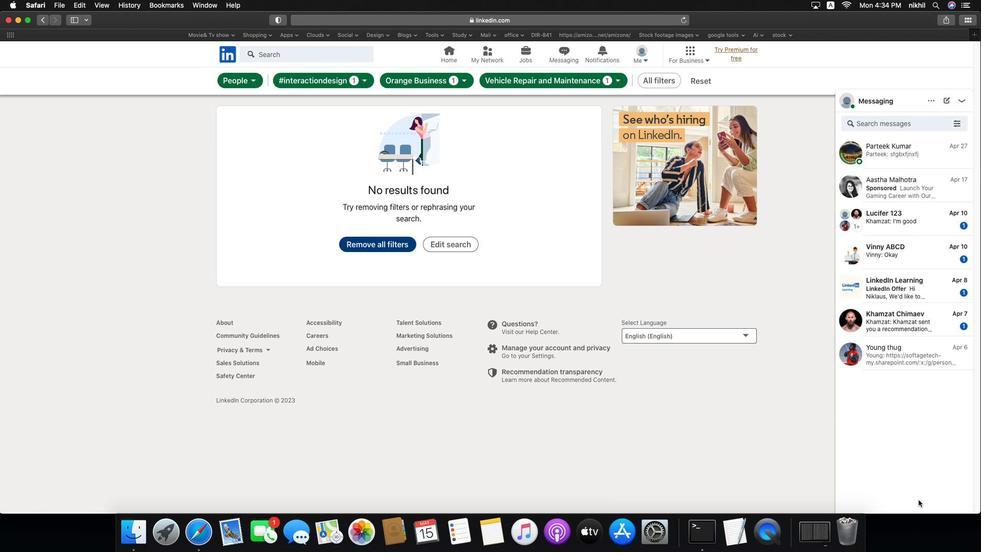 
